 Task: Search one way flight ticket for 3 adults in first from Monterey: Monterey Regional Airport (was Monterey Peninsula Airport) to Jacksonville: Albert J. Ellis Airport on 5-3-2023. Choice of flights is United. Number of bags: 11 checked bags. Price is upto 82000. Outbound departure time preference is 20:45.
Action: Mouse moved to (399, 342)
Screenshot: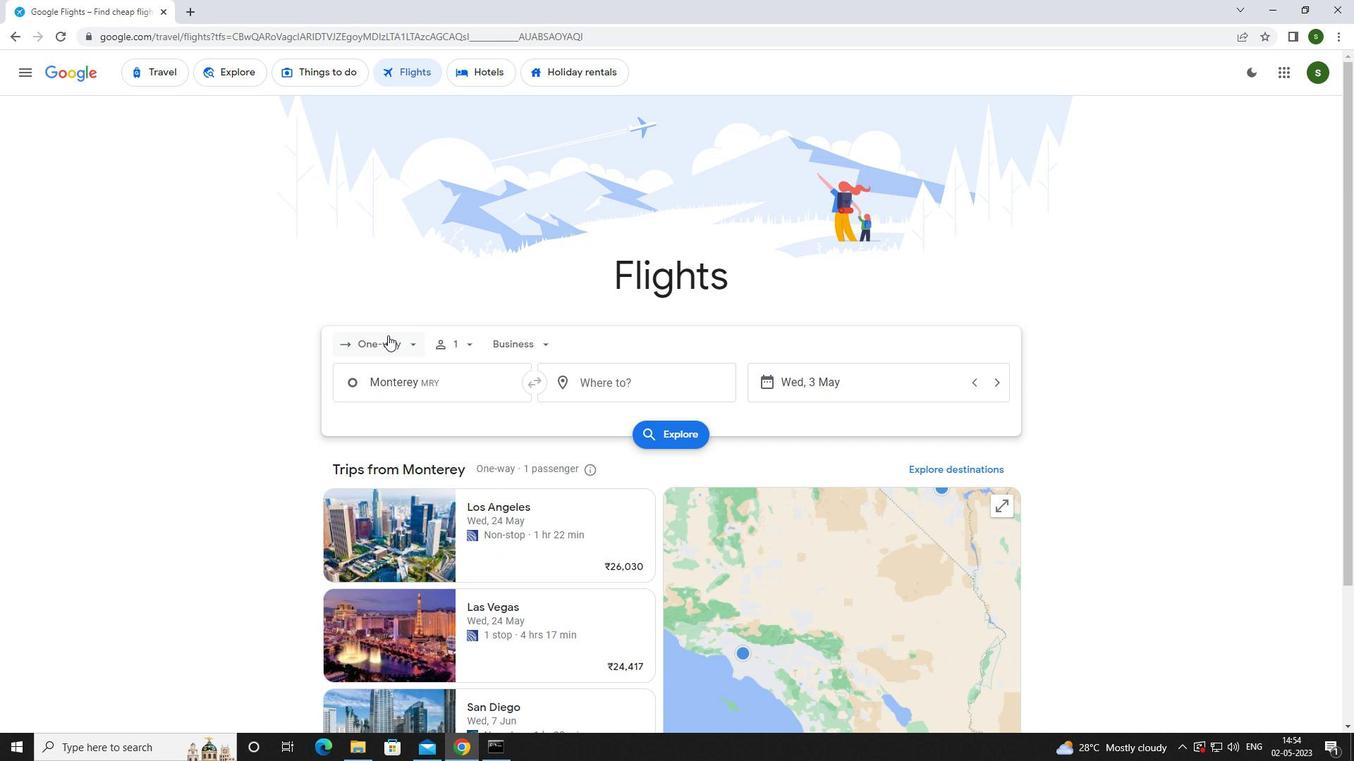 
Action: Mouse pressed left at (399, 342)
Screenshot: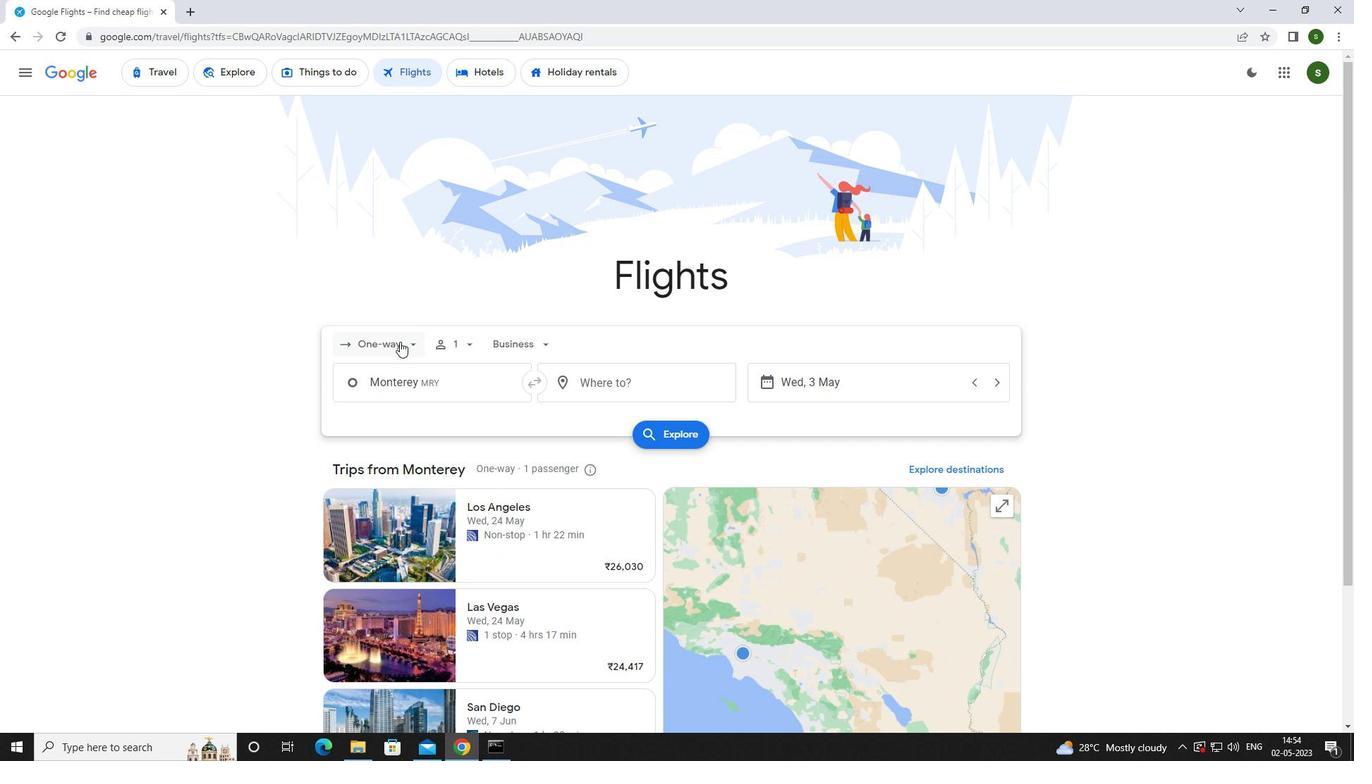 
Action: Mouse moved to (398, 403)
Screenshot: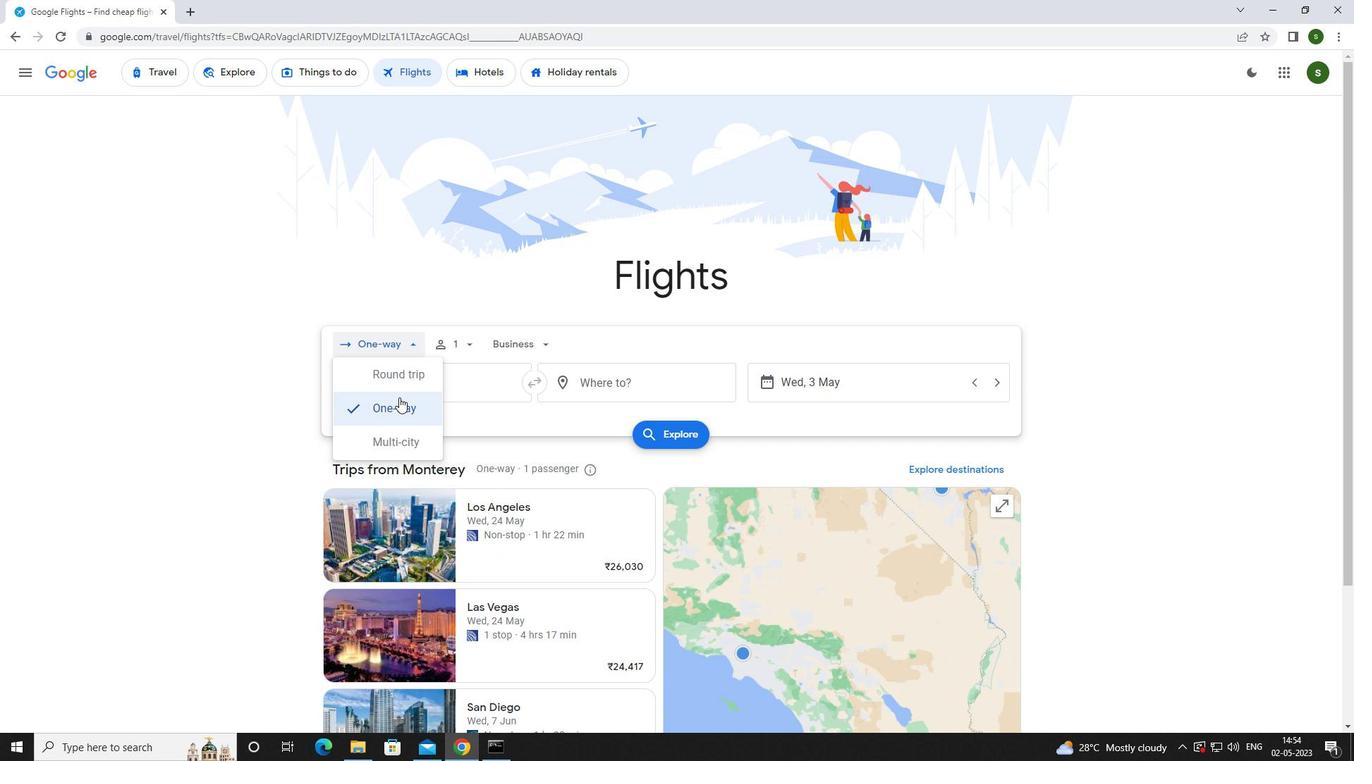 
Action: Mouse pressed left at (398, 403)
Screenshot: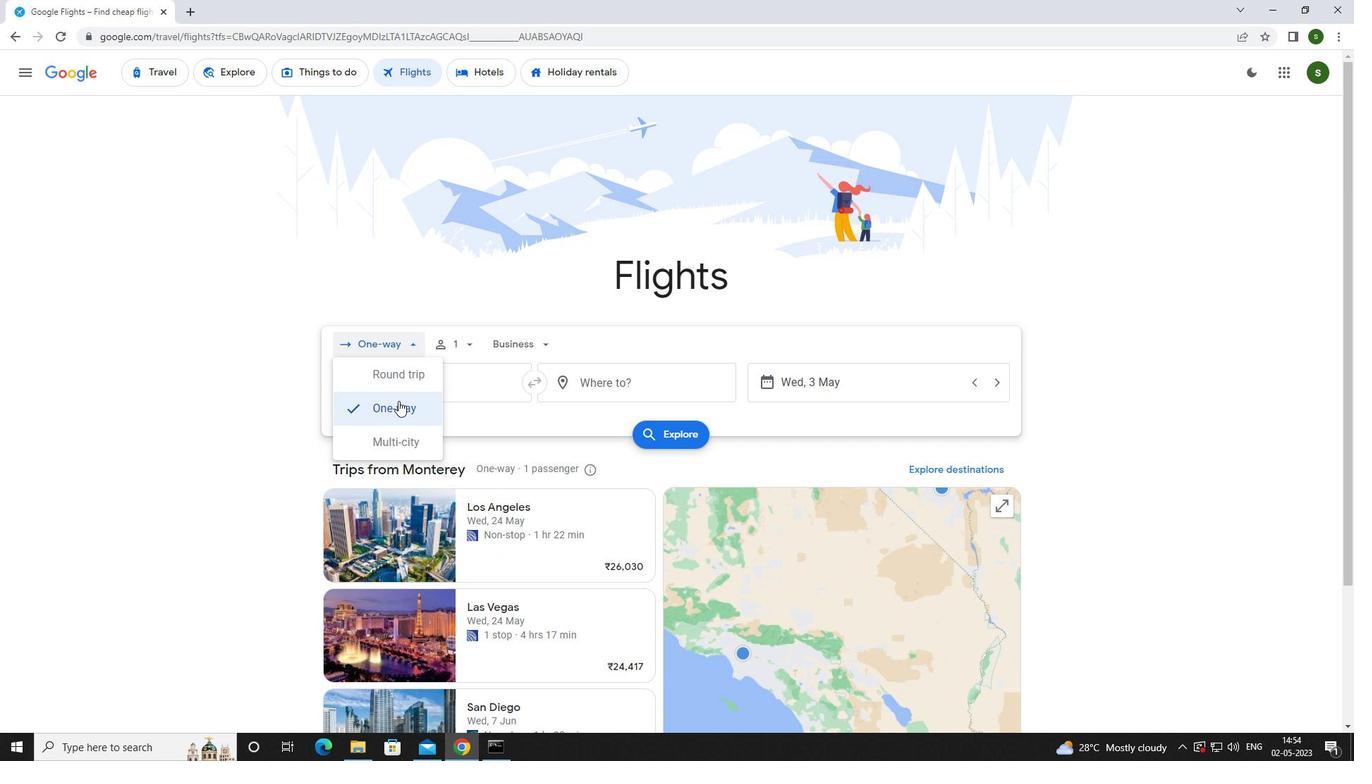 
Action: Mouse moved to (467, 342)
Screenshot: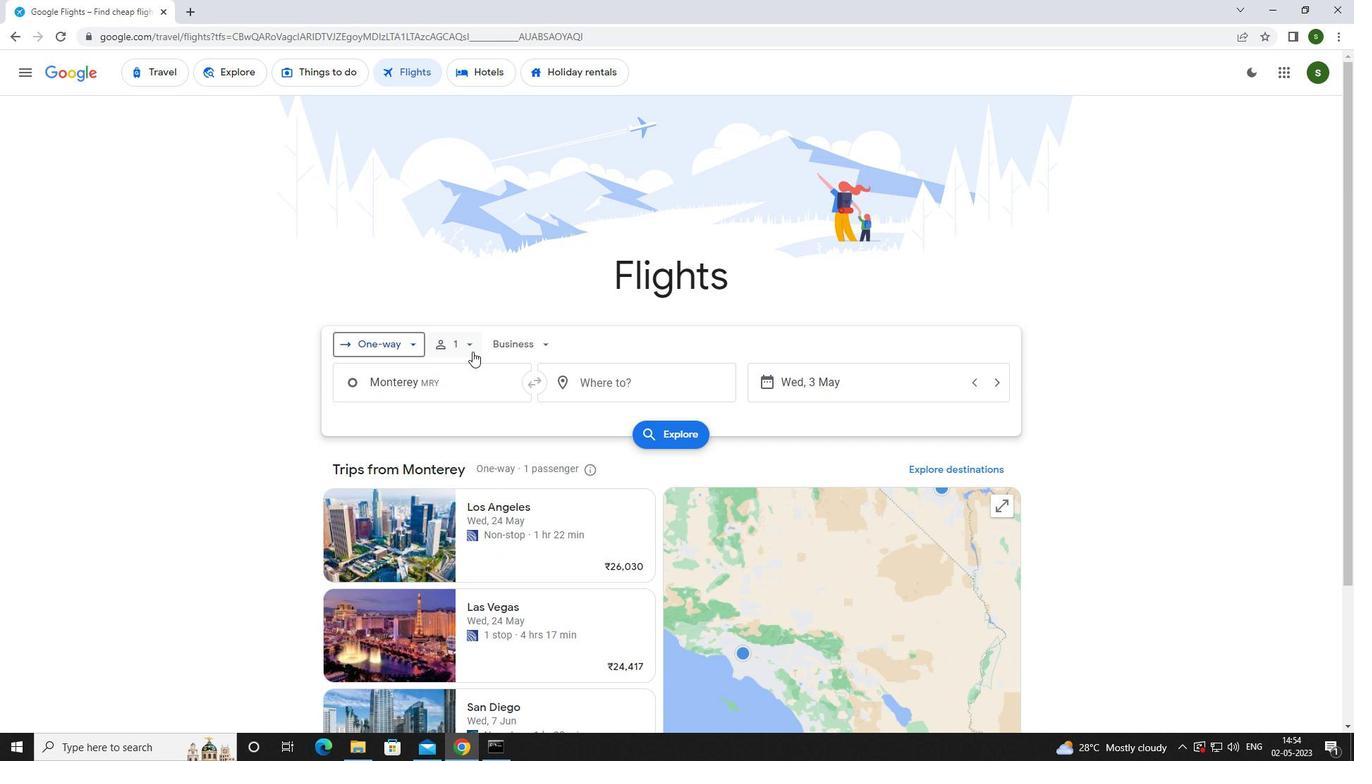 
Action: Mouse pressed left at (467, 342)
Screenshot: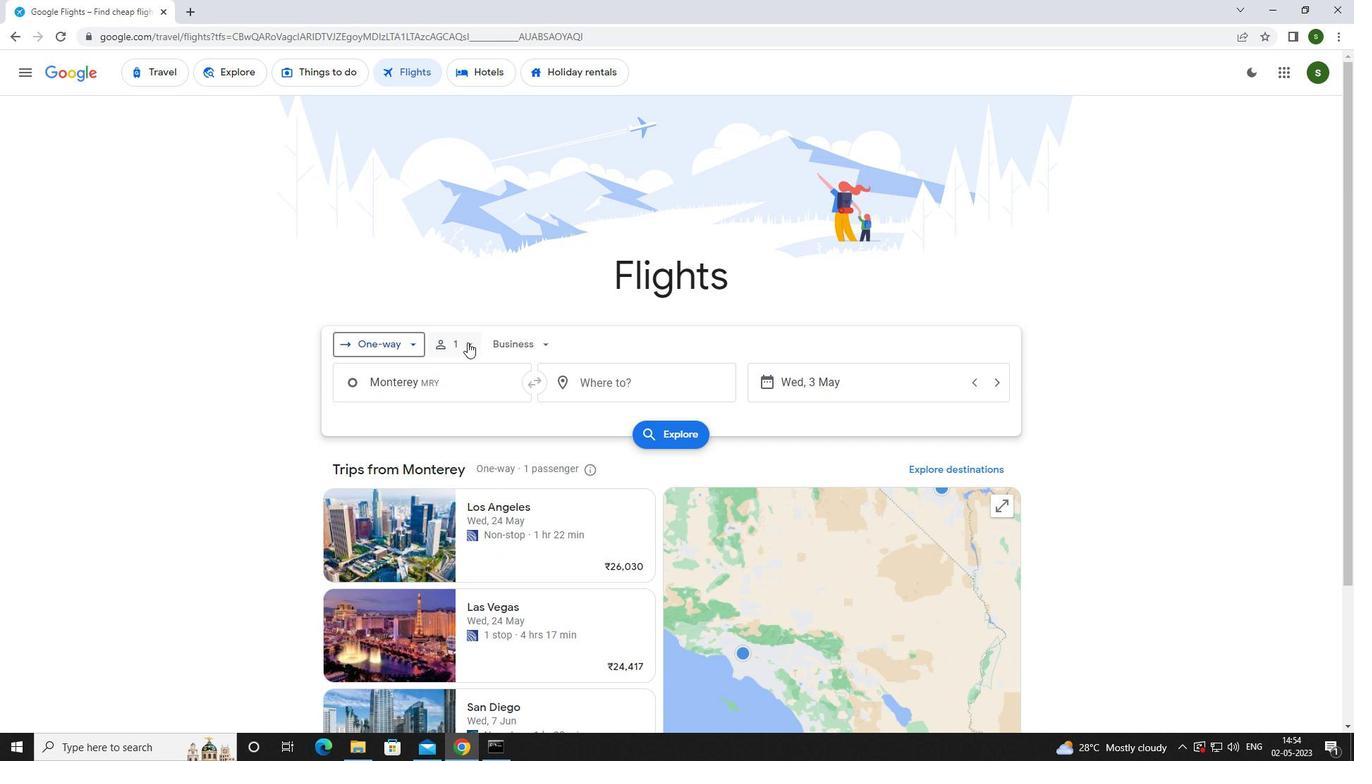 
Action: Mouse moved to (580, 377)
Screenshot: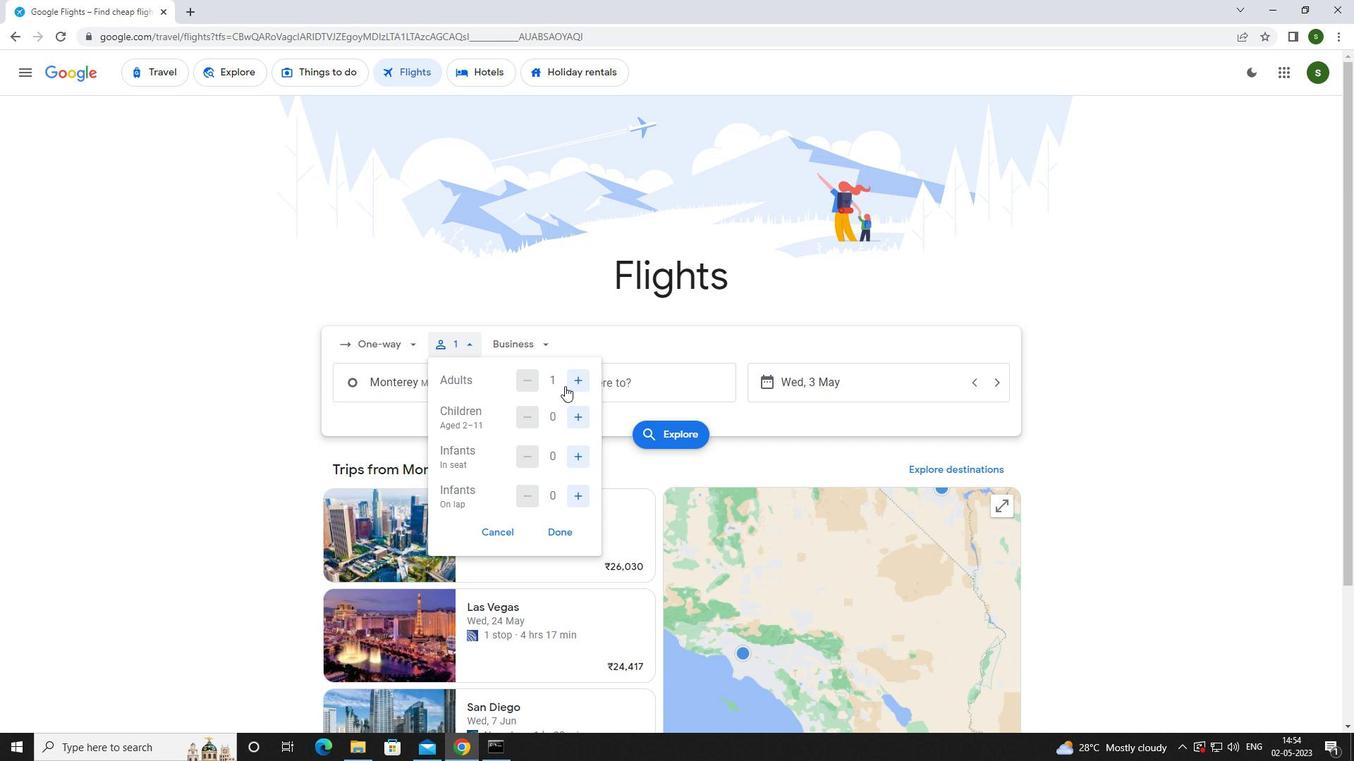 
Action: Mouse pressed left at (580, 377)
Screenshot: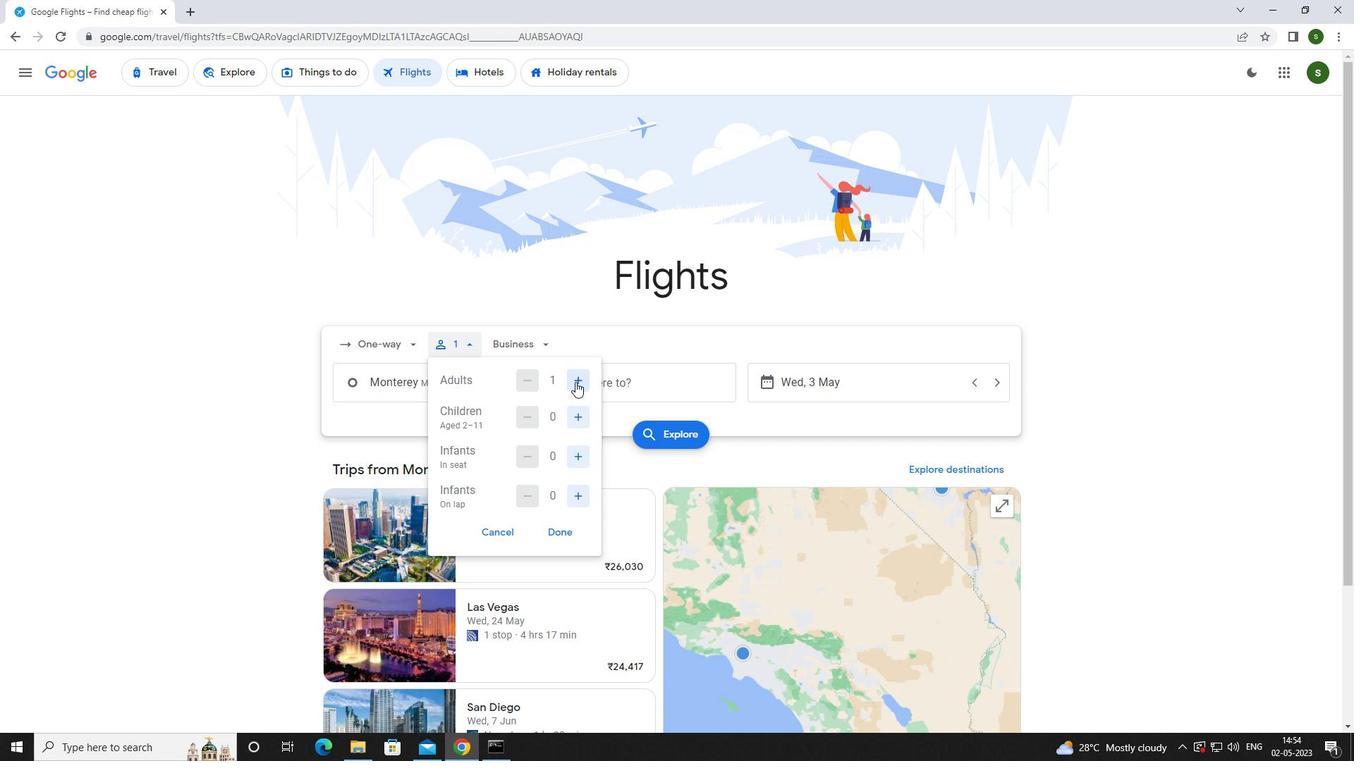 
Action: Mouse pressed left at (580, 377)
Screenshot: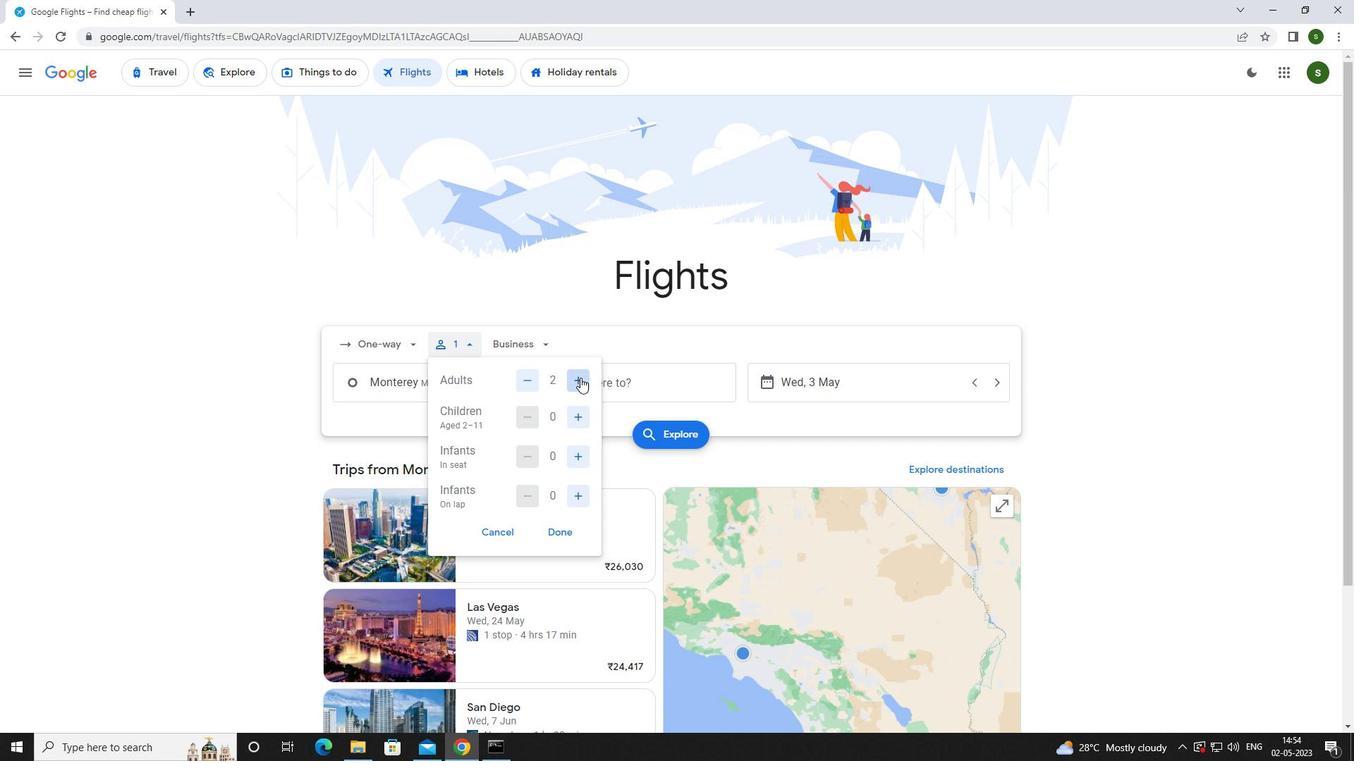 
Action: Mouse moved to (538, 340)
Screenshot: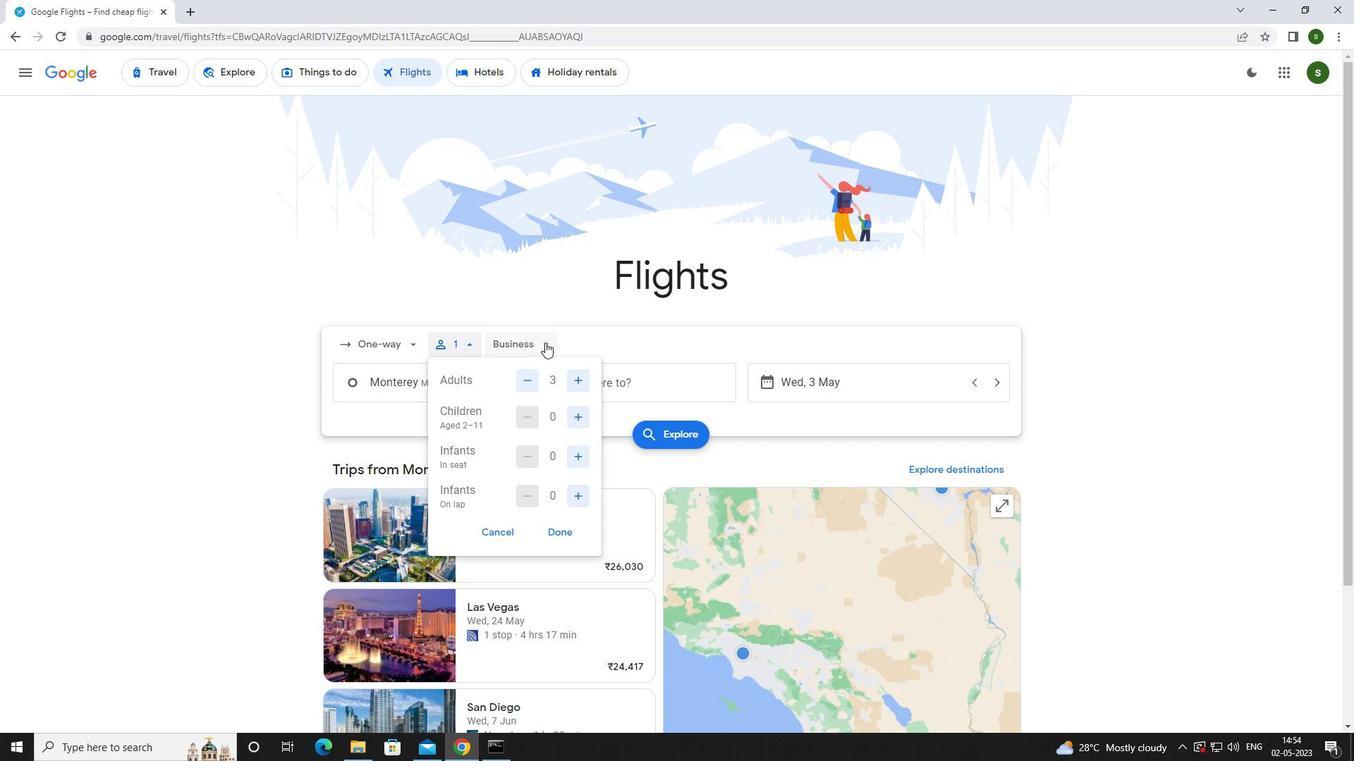 
Action: Mouse pressed left at (538, 340)
Screenshot: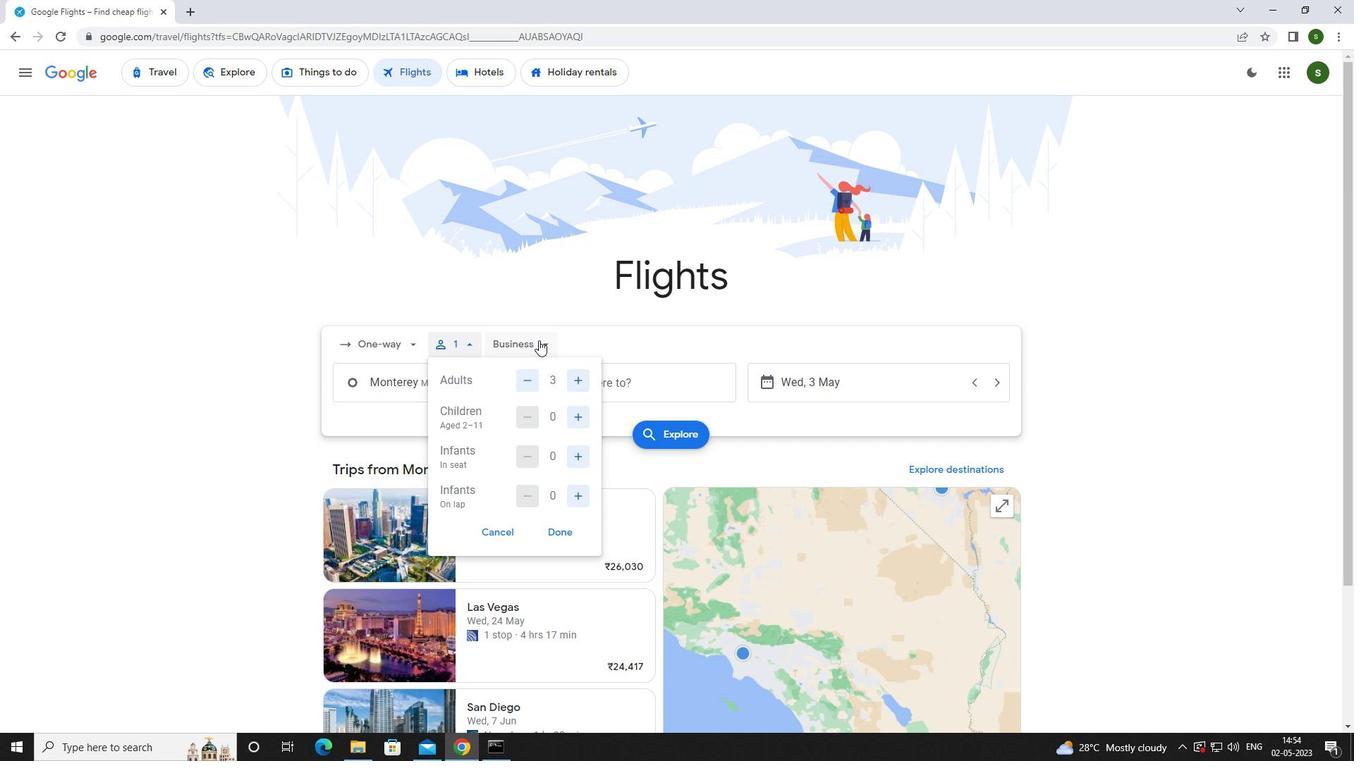 
Action: Mouse moved to (548, 474)
Screenshot: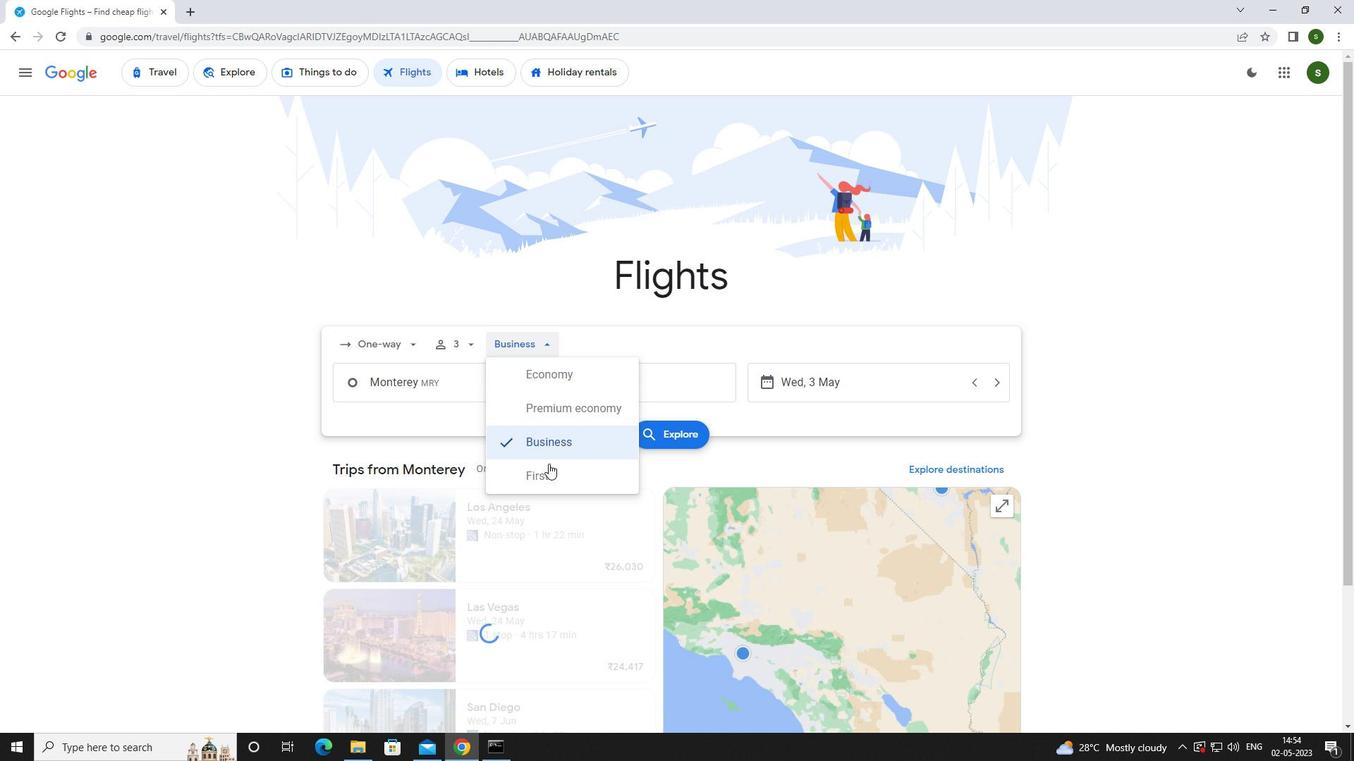 
Action: Mouse pressed left at (548, 474)
Screenshot: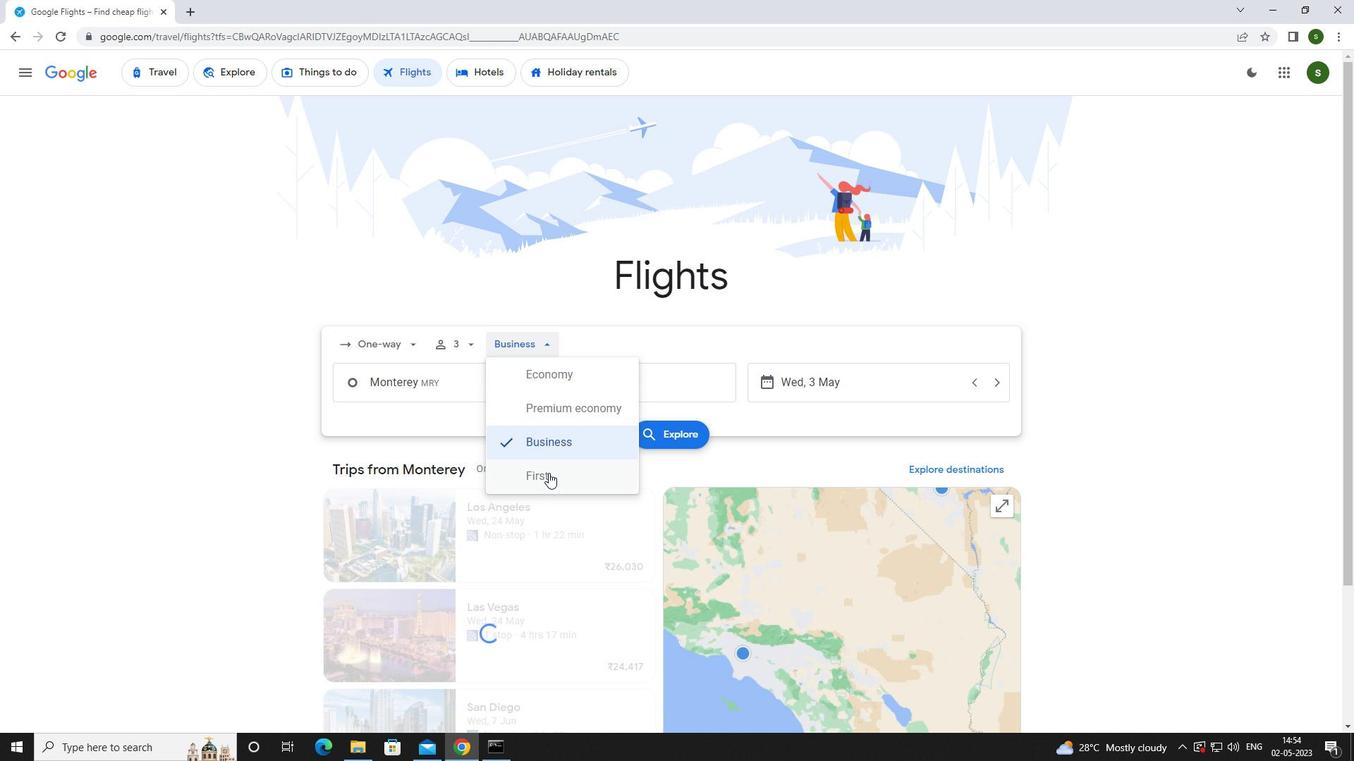 
Action: Mouse moved to (483, 389)
Screenshot: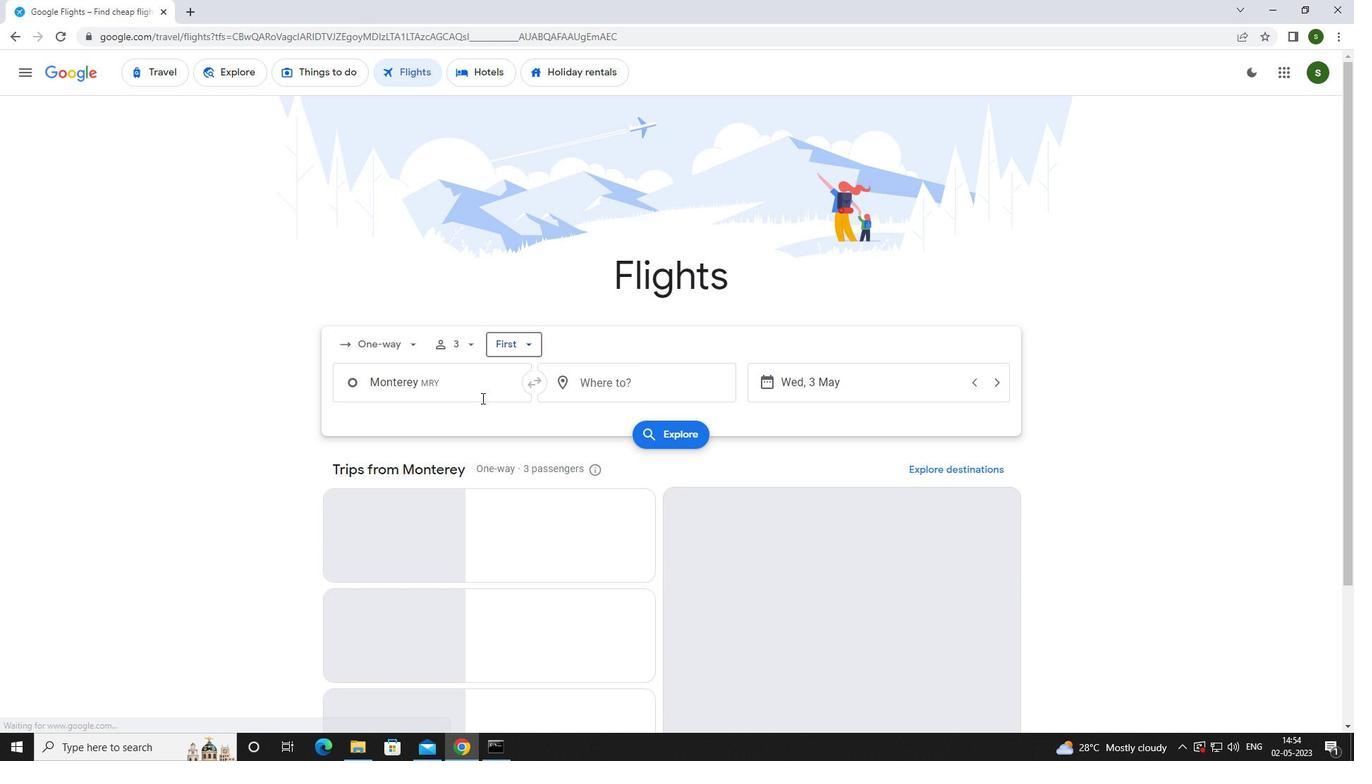 
Action: Mouse pressed left at (483, 389)
Screenshot: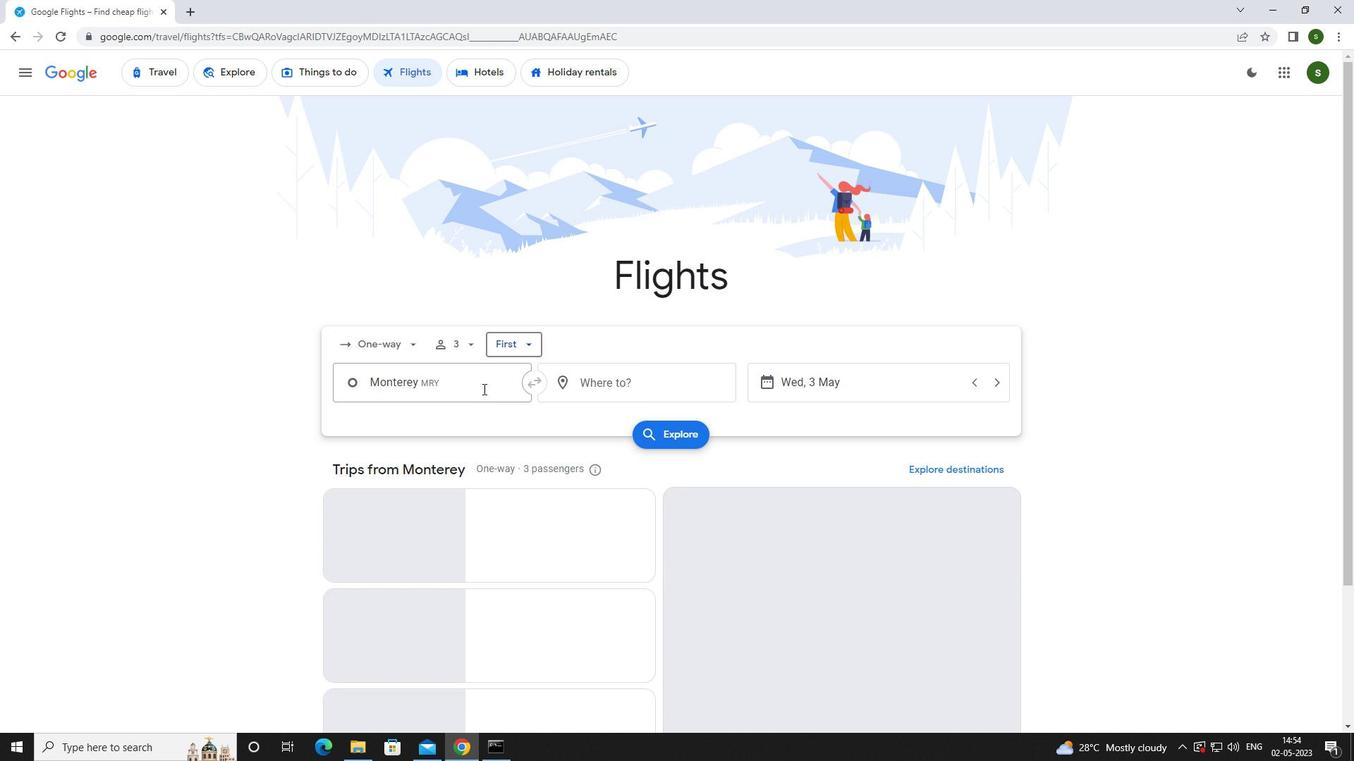 
Action: Key pressed <Key.caps_lock>m<Key.caps_lock>onterey
Screenshot: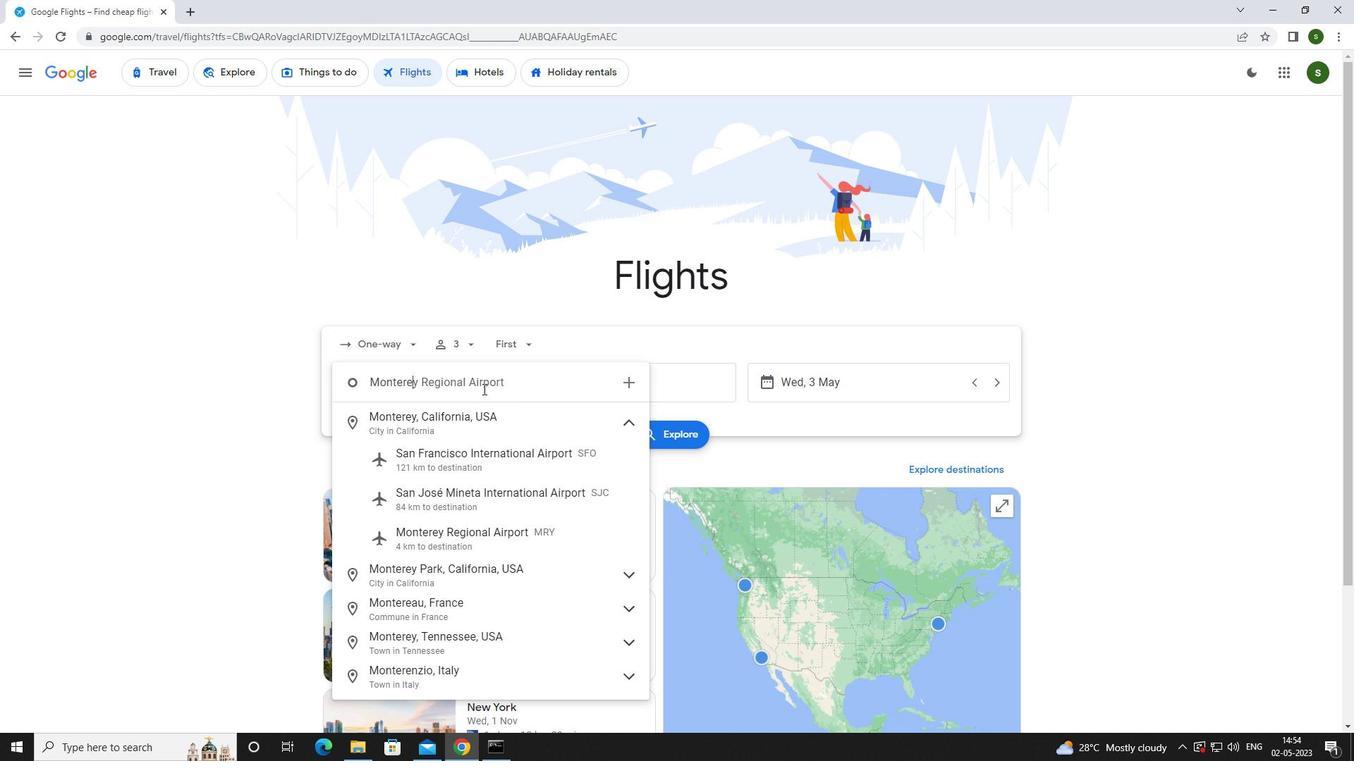 
Action: Mouse moved to (472, 533)
Screenshot: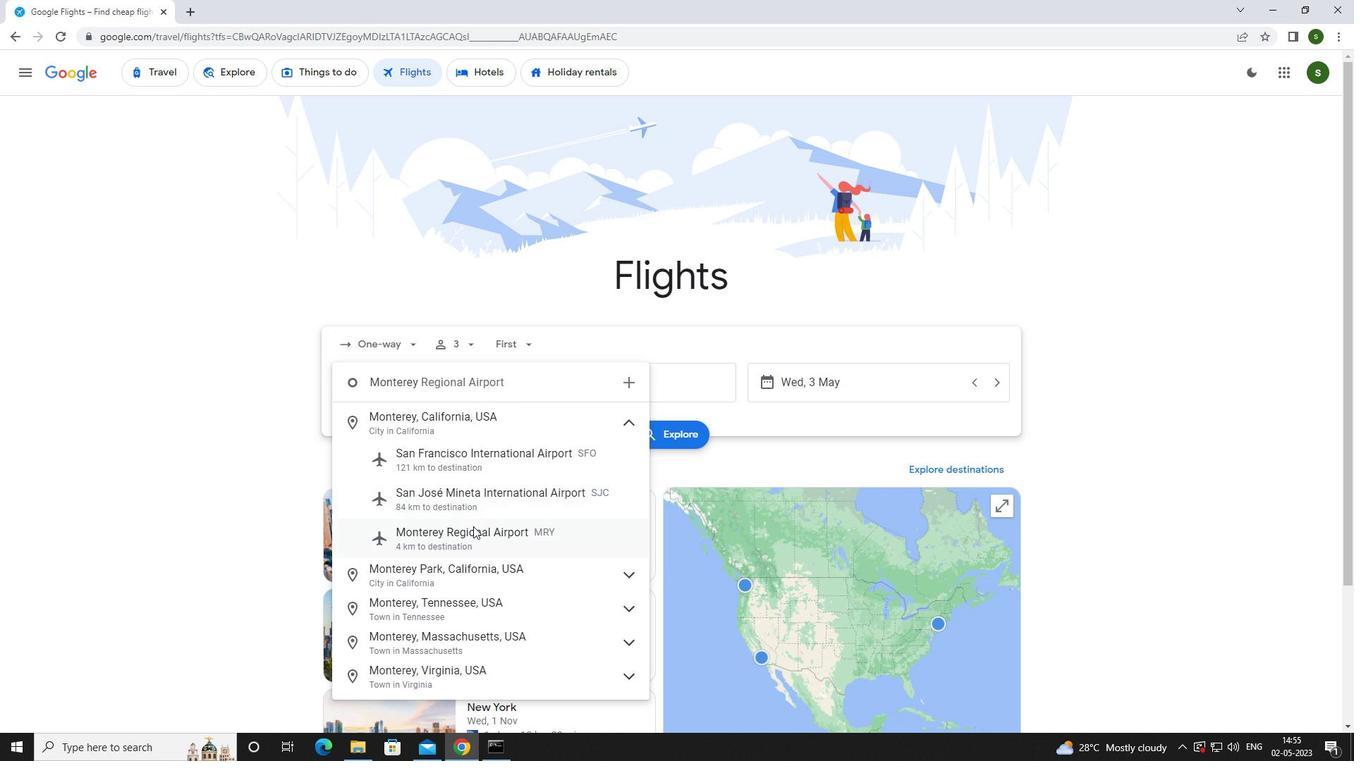 
Action: Mouse pressed left at (472, 533)
Screenshot: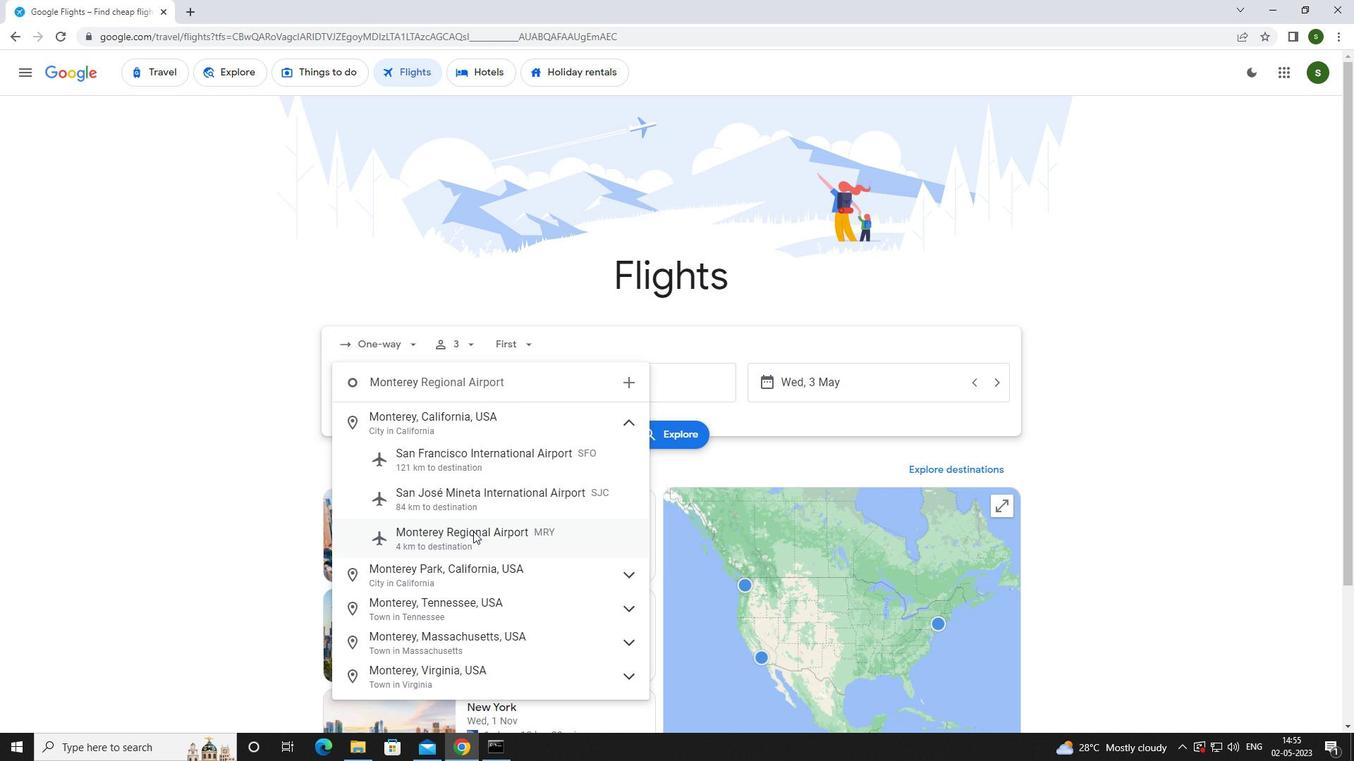 
Action: Mouse moved to (625, 392)
Screenshot: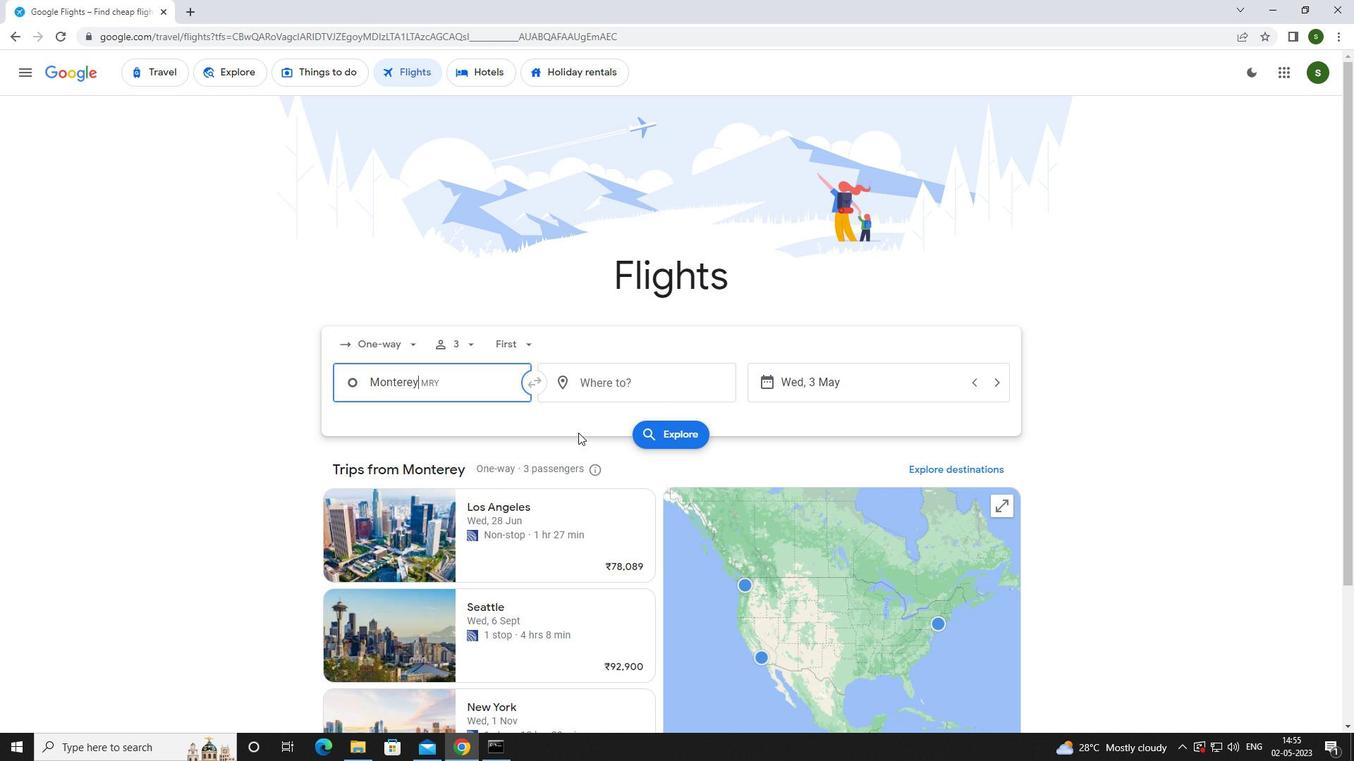 
Action: Mouse pressed left at (625, 392)
Screenshot: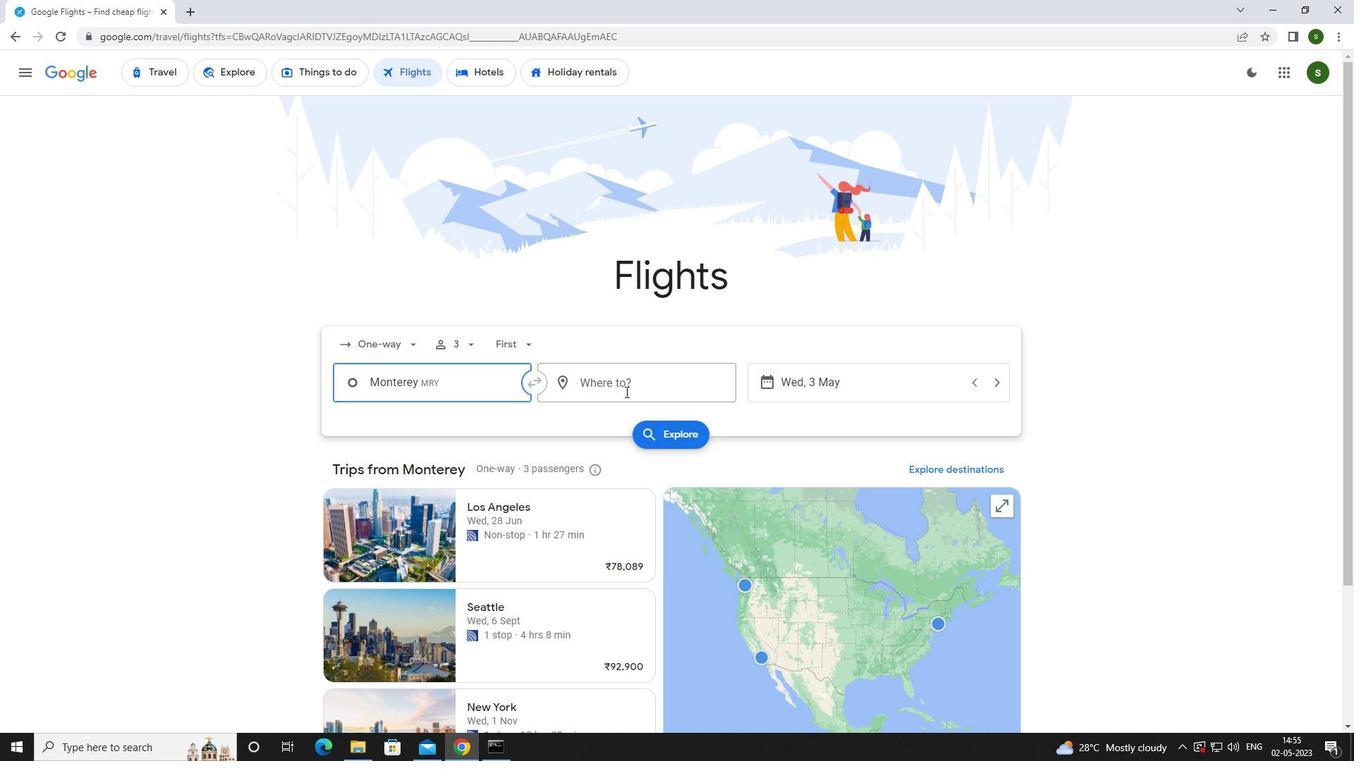 
Action: Mouse moved to (624, 388)
Screenshot: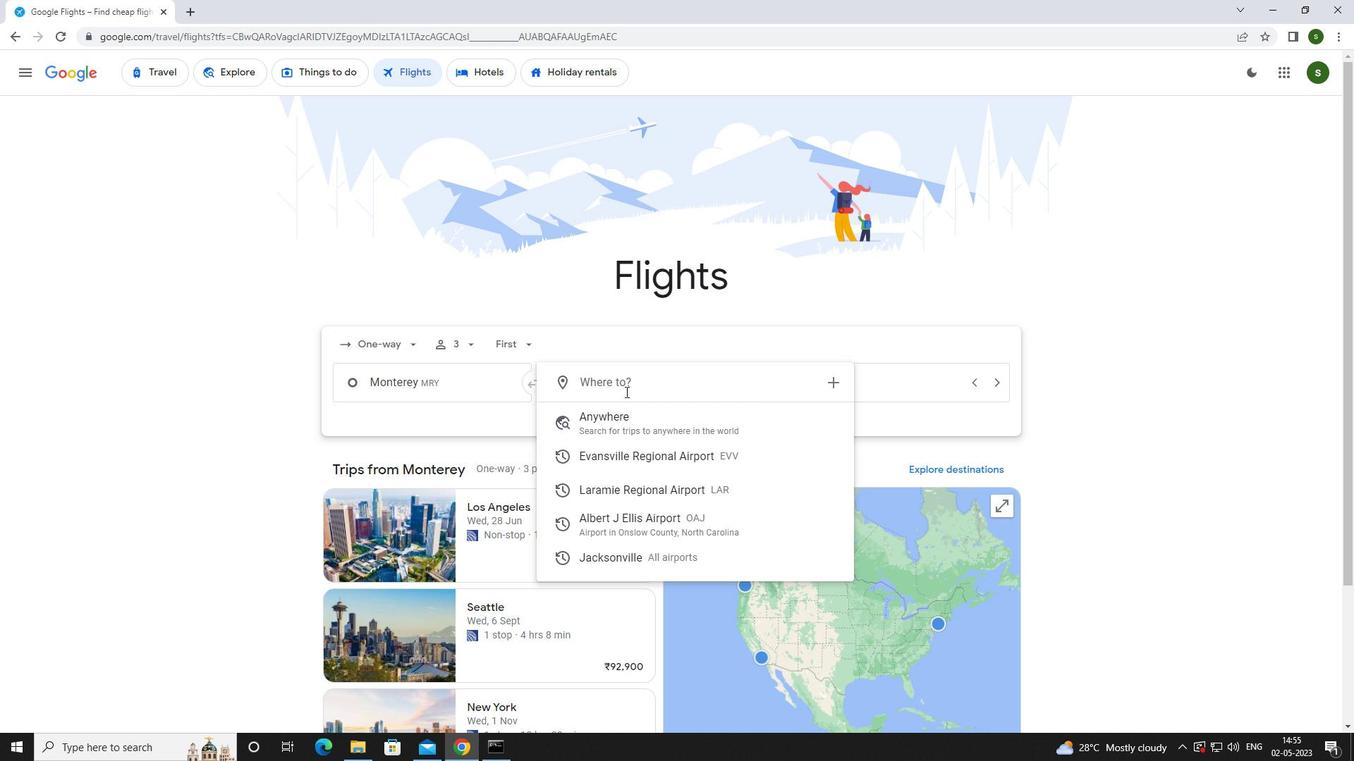 
Action: Key pressed <Key.caps_lock>a<Key.caps_lock>lbert<Key.space>
Screenshot: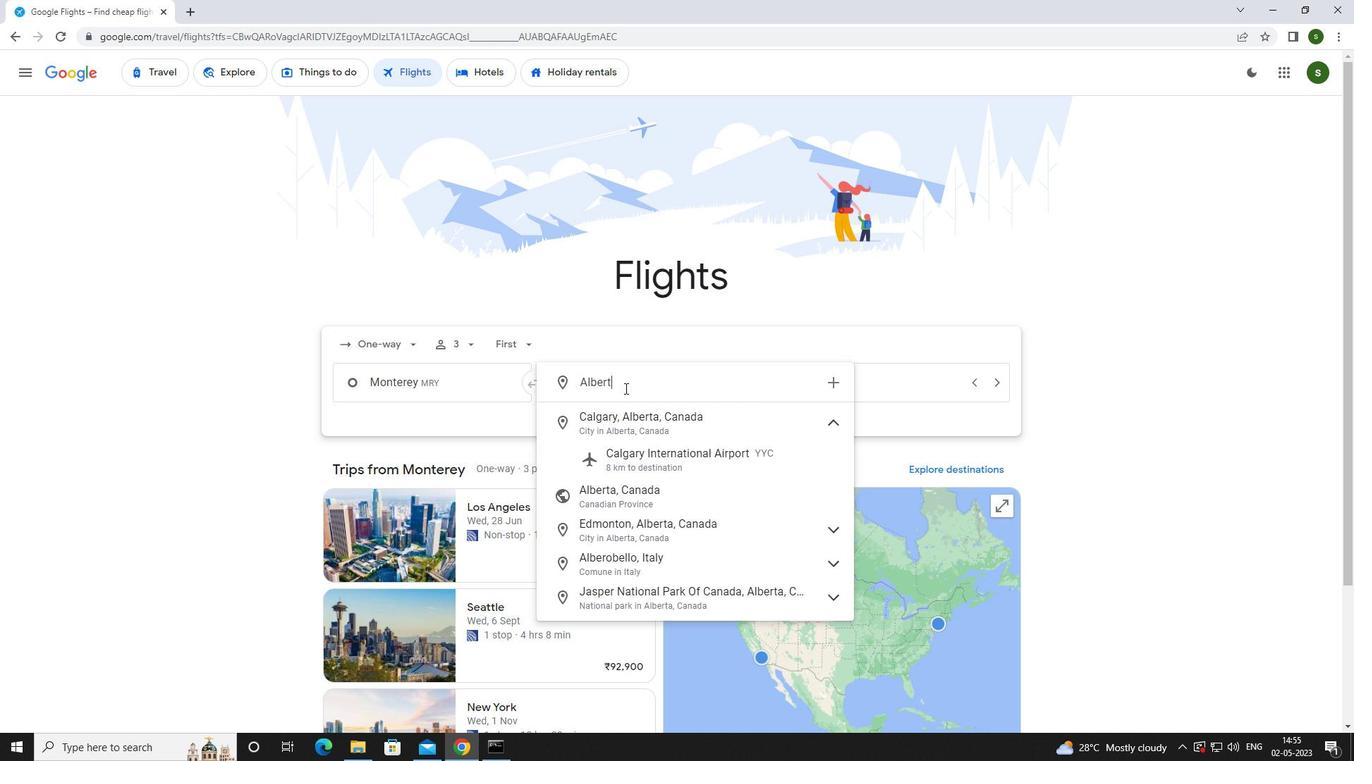 
Action: Mouse moved to (619, 416)
Screenshot: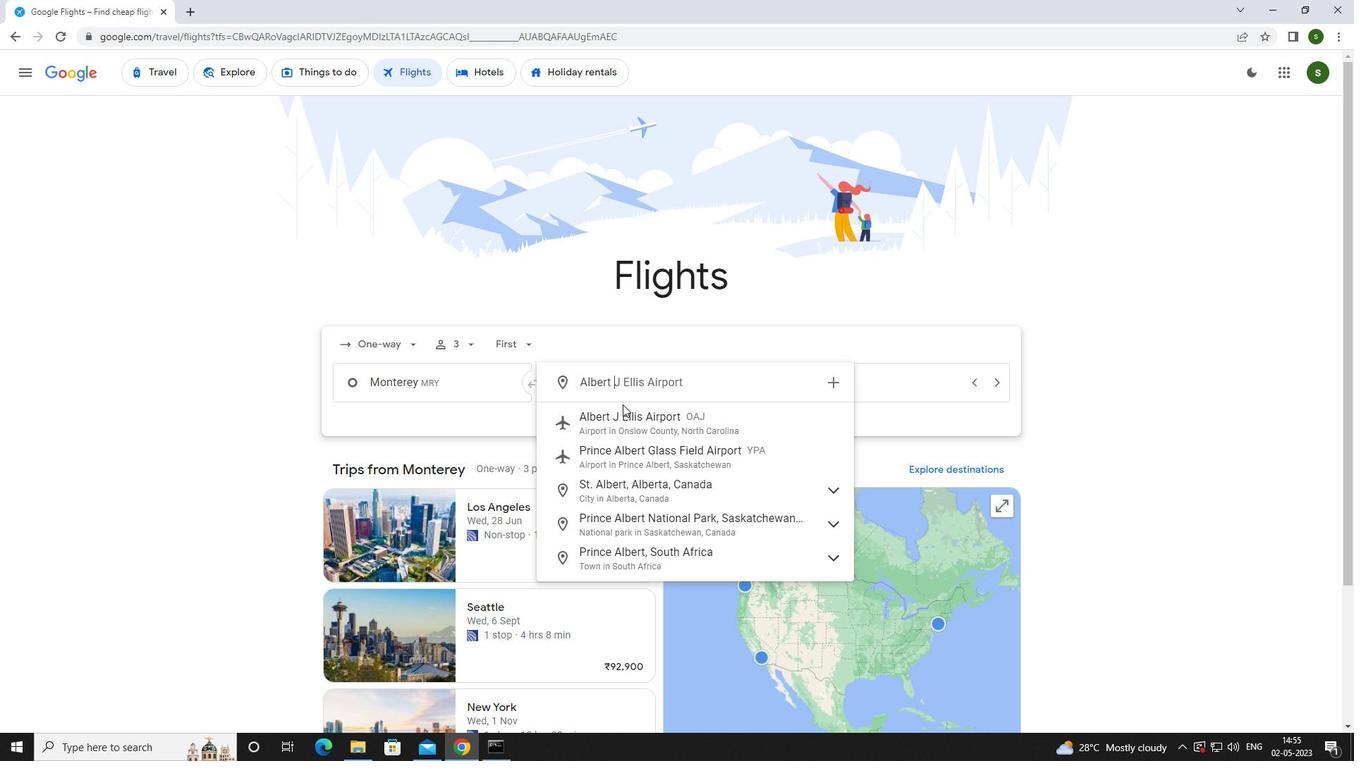
Action: Mouse pressed left at (619, 416)
Screenshot: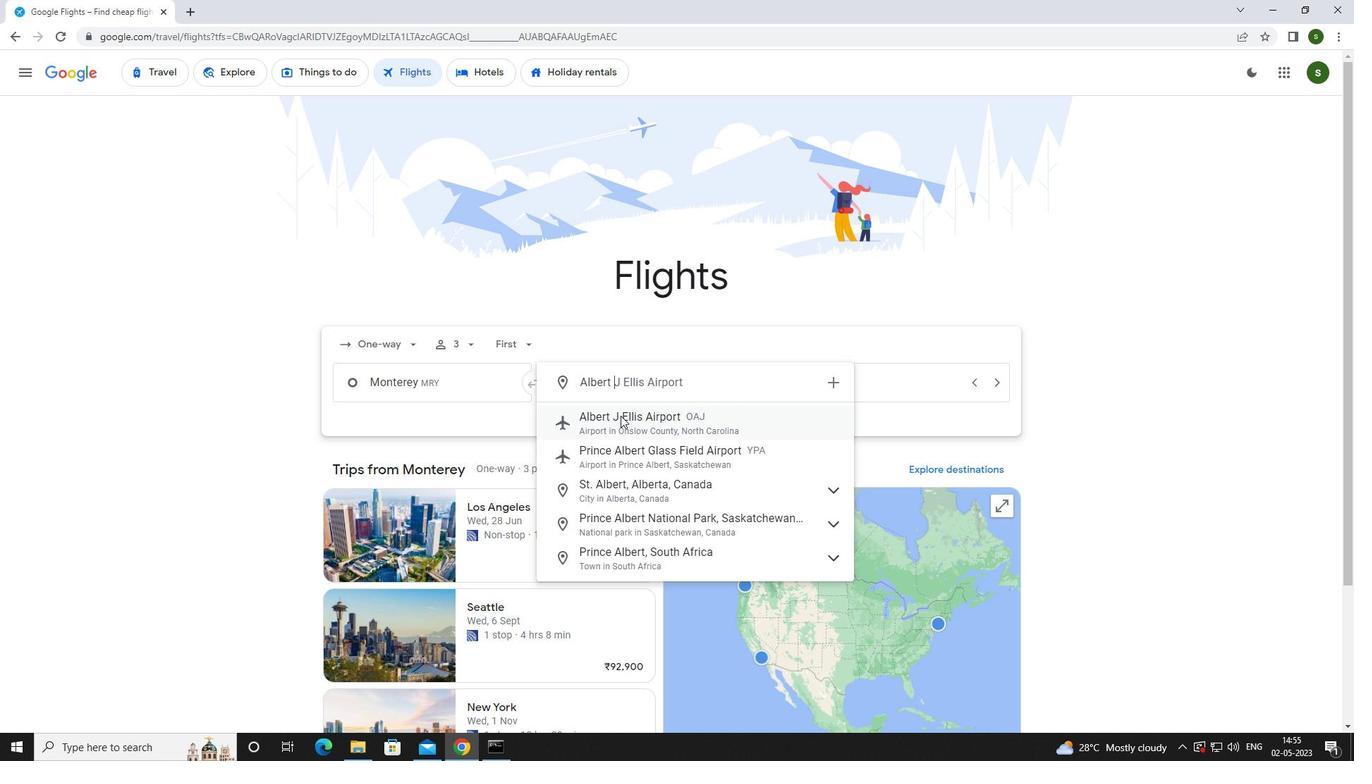 
Action: Mouse moved to (868, 382)
Screenshot: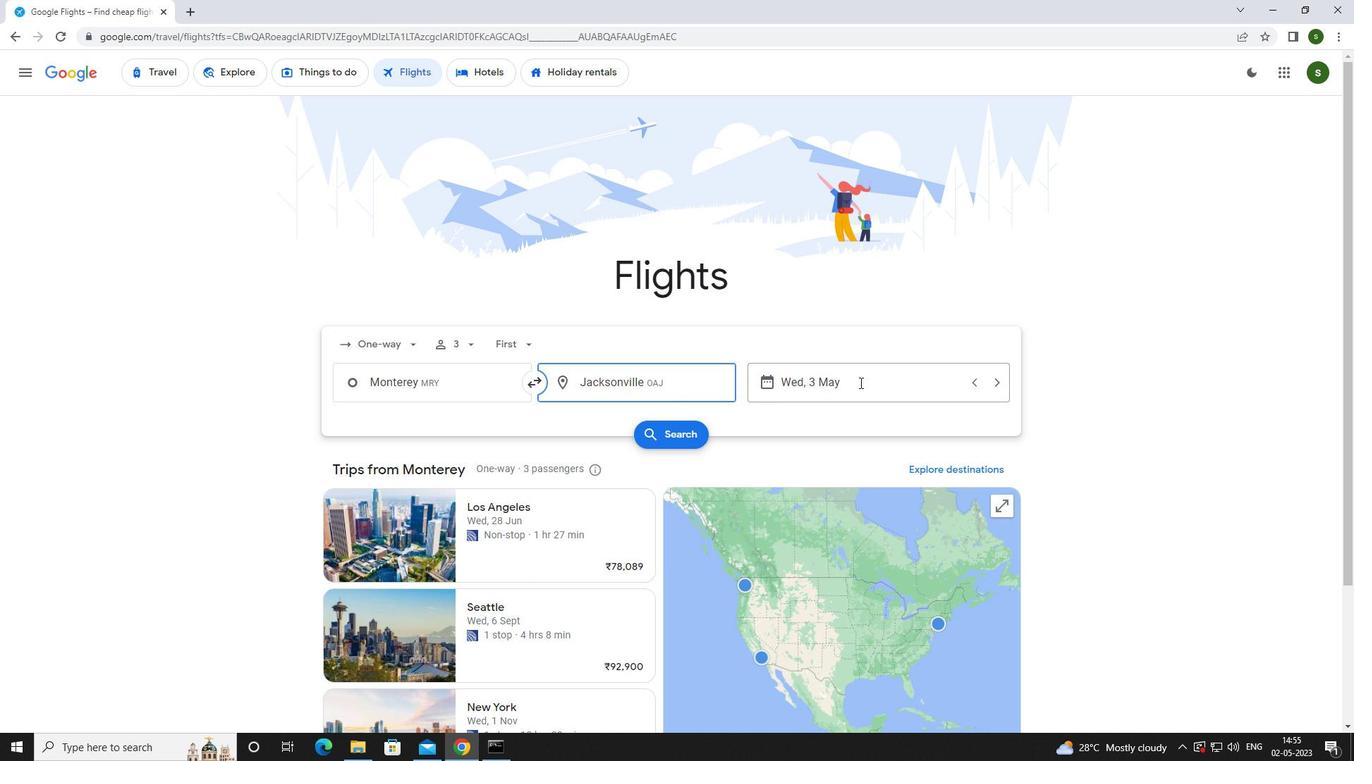 
Action: Mouse pressed left at (868, 382)
Screenshot: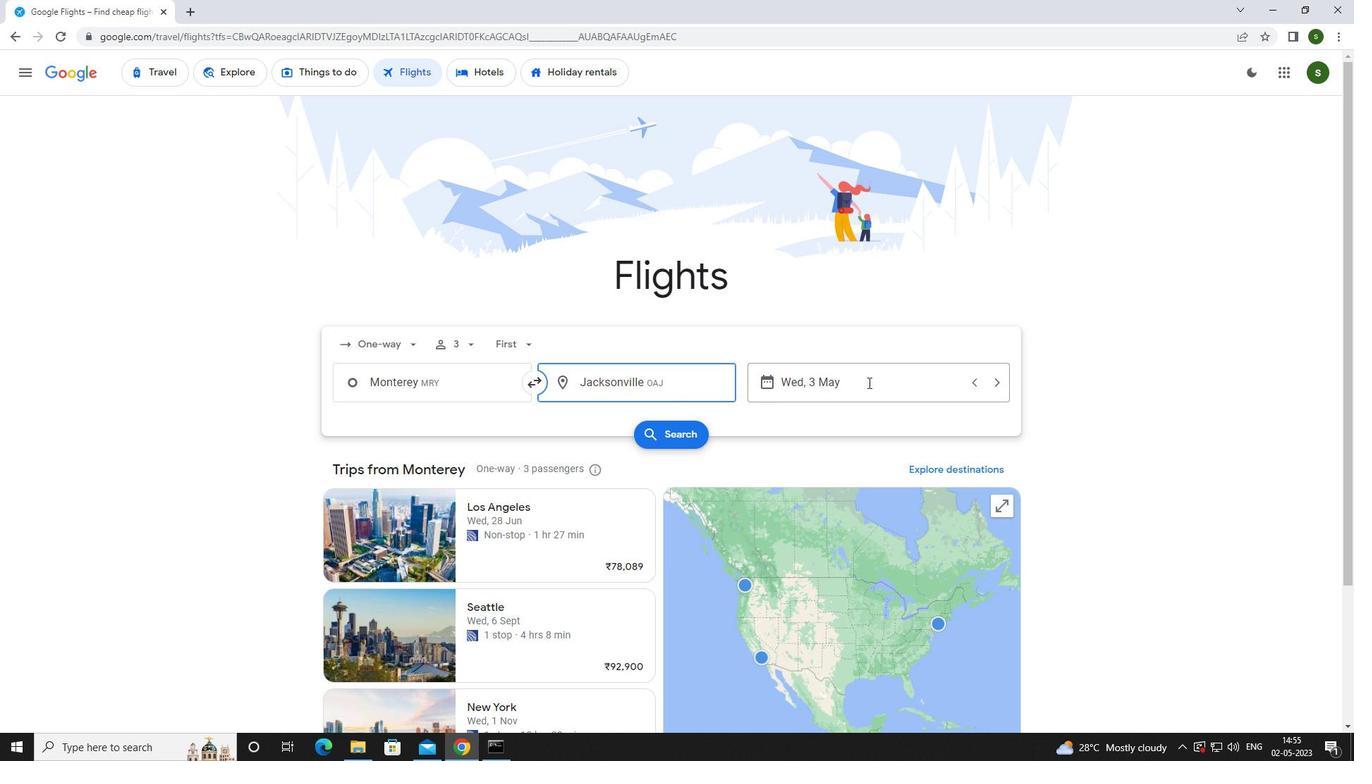 
Action: Mouse moved to (607, 475)
Screenshot: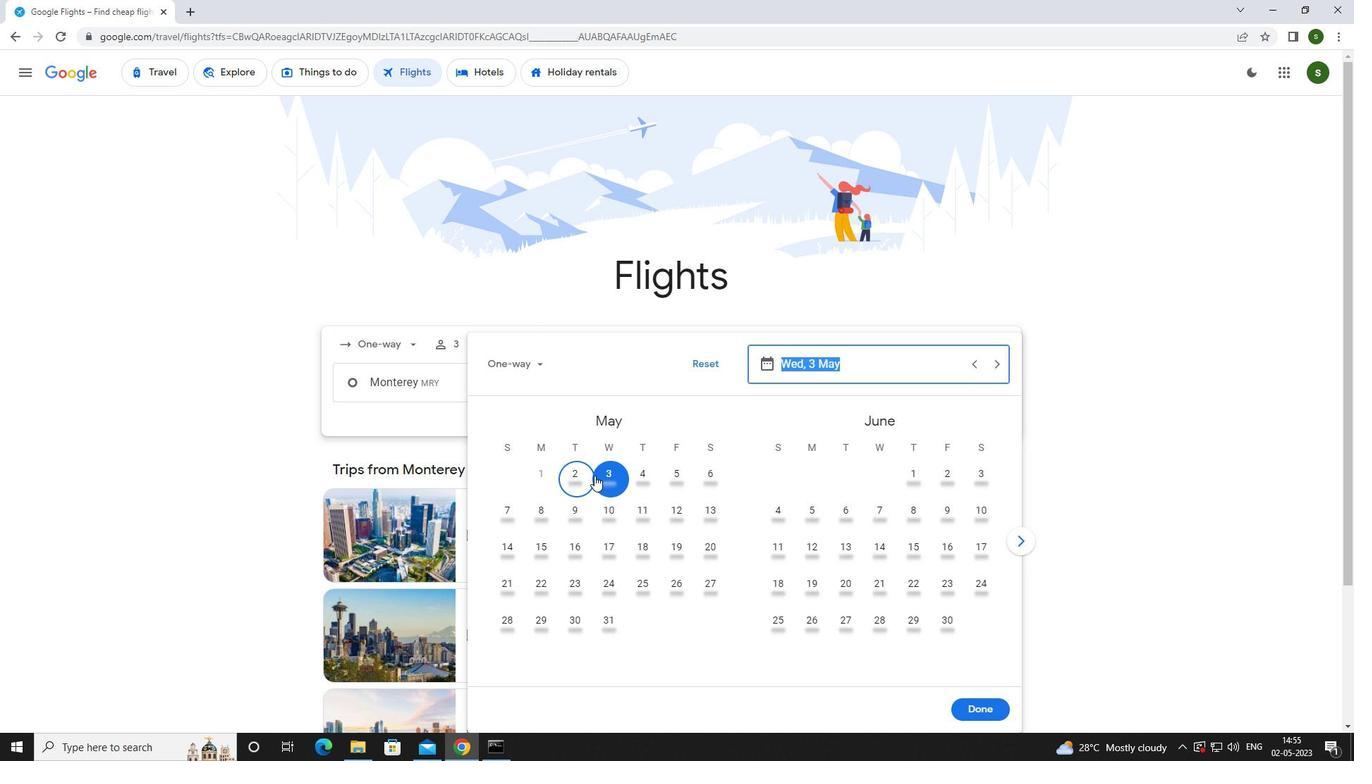 
Action: Mouse pressed left at (607, 475)
Screenshot: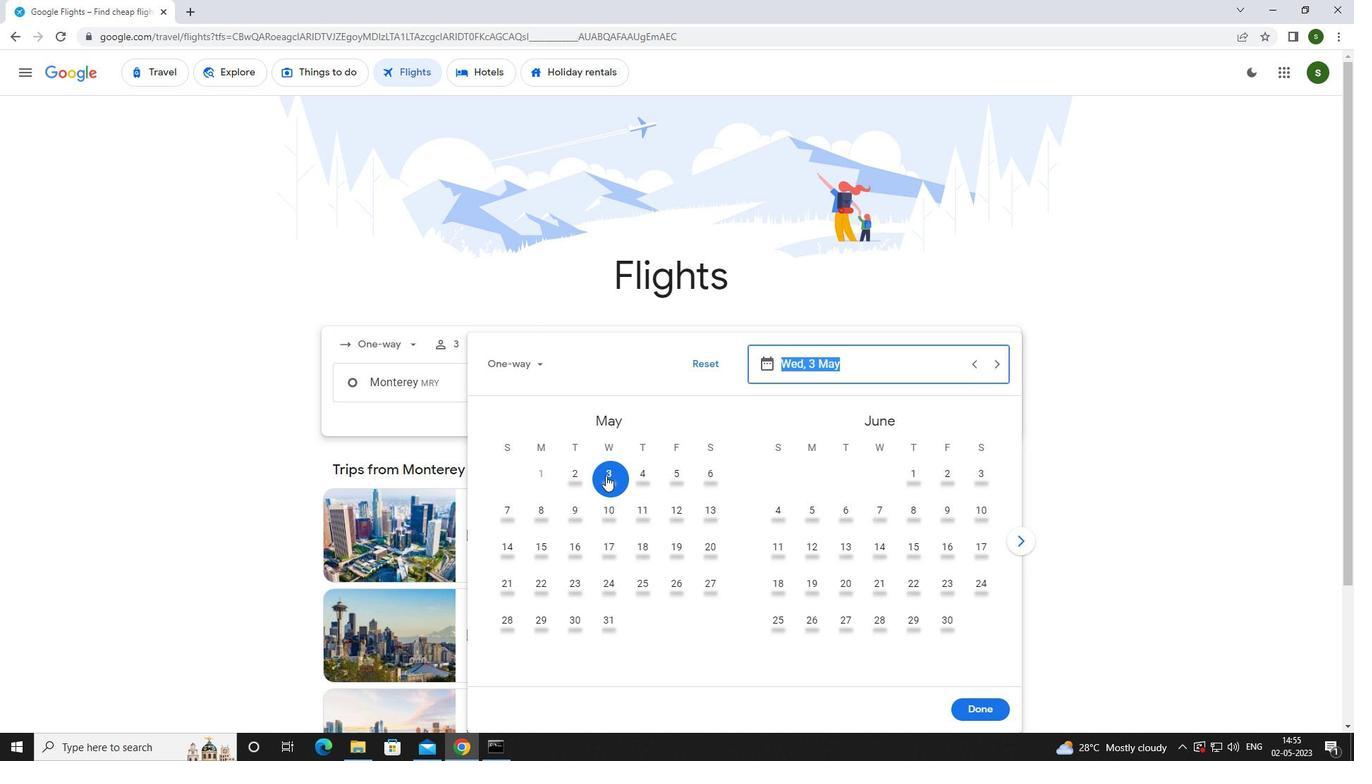
Action: Mouse moved to (967, 712)
Screenshot: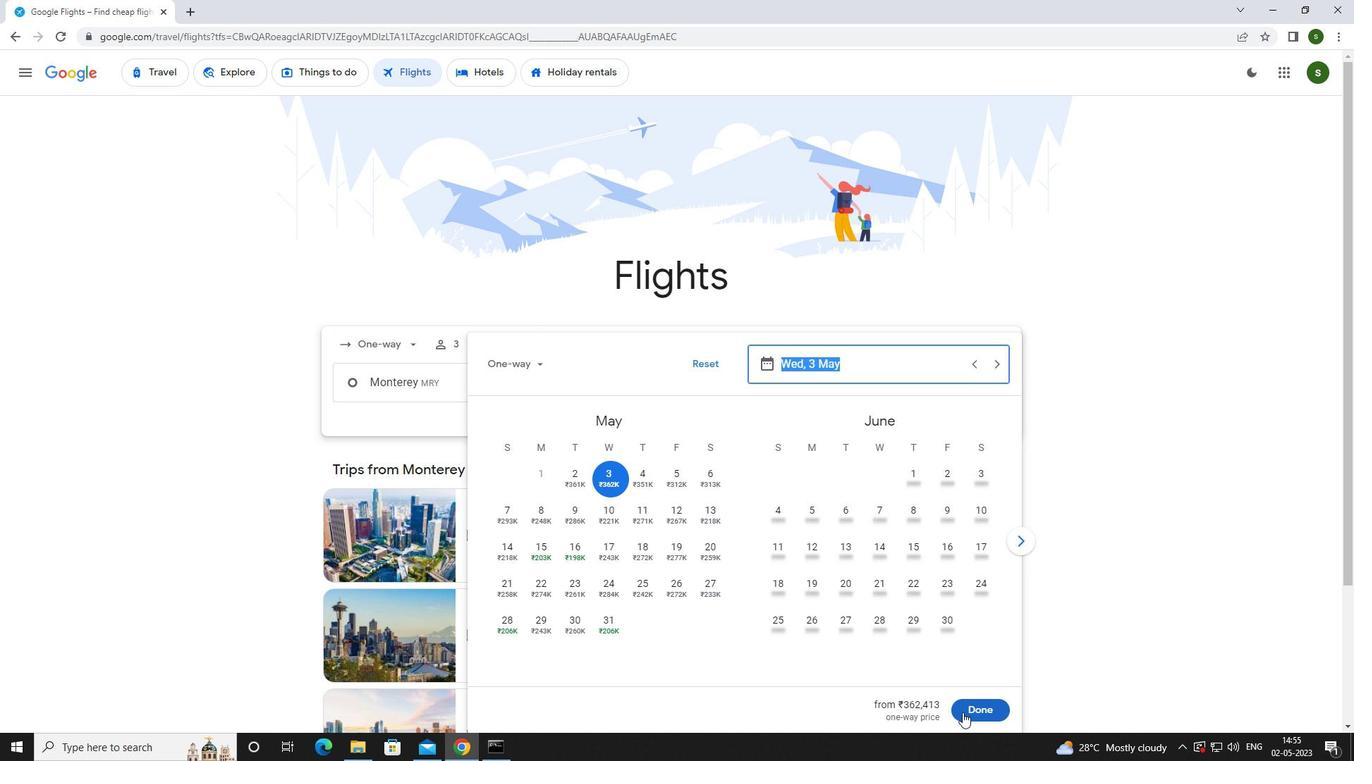 
Action: Mouse pressed left at (967, 712)
Screenshot: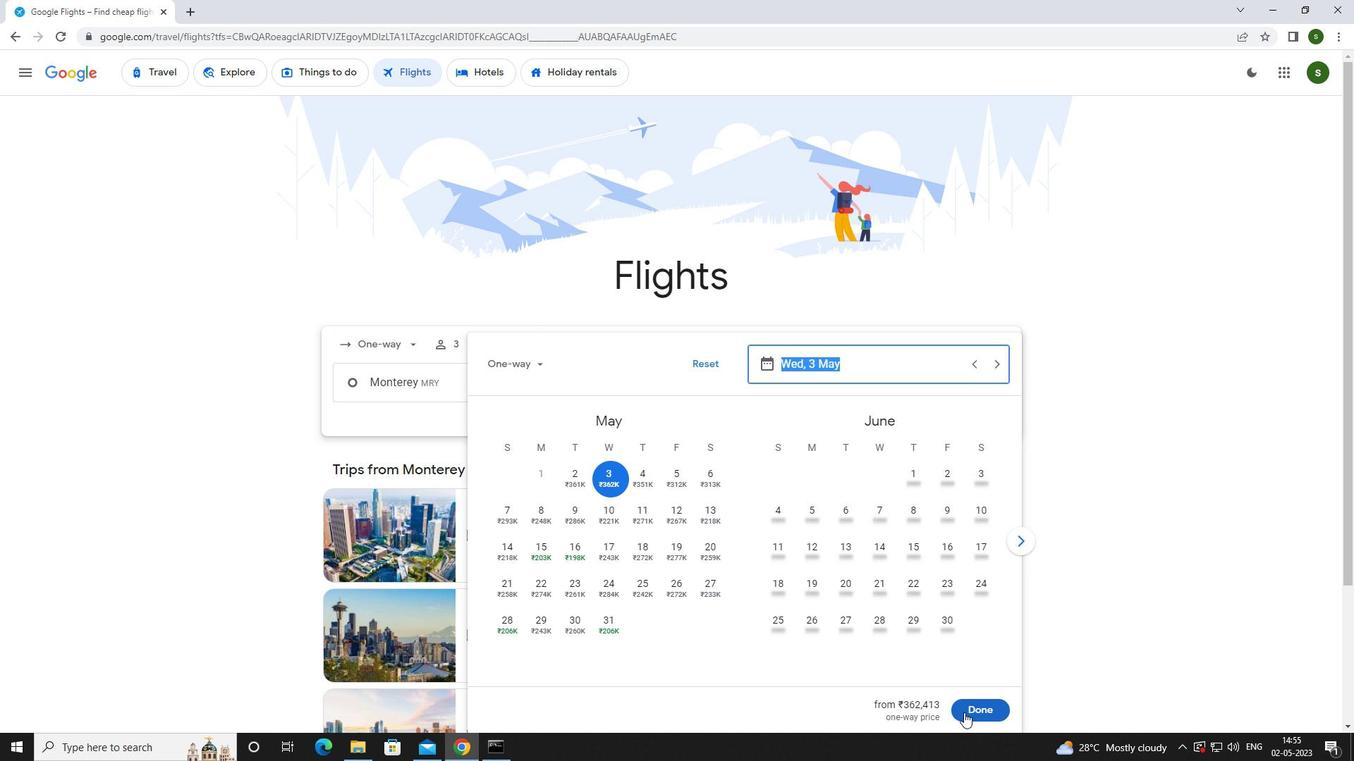 
Action: Mouse moved to (661, 426)
Screenshot: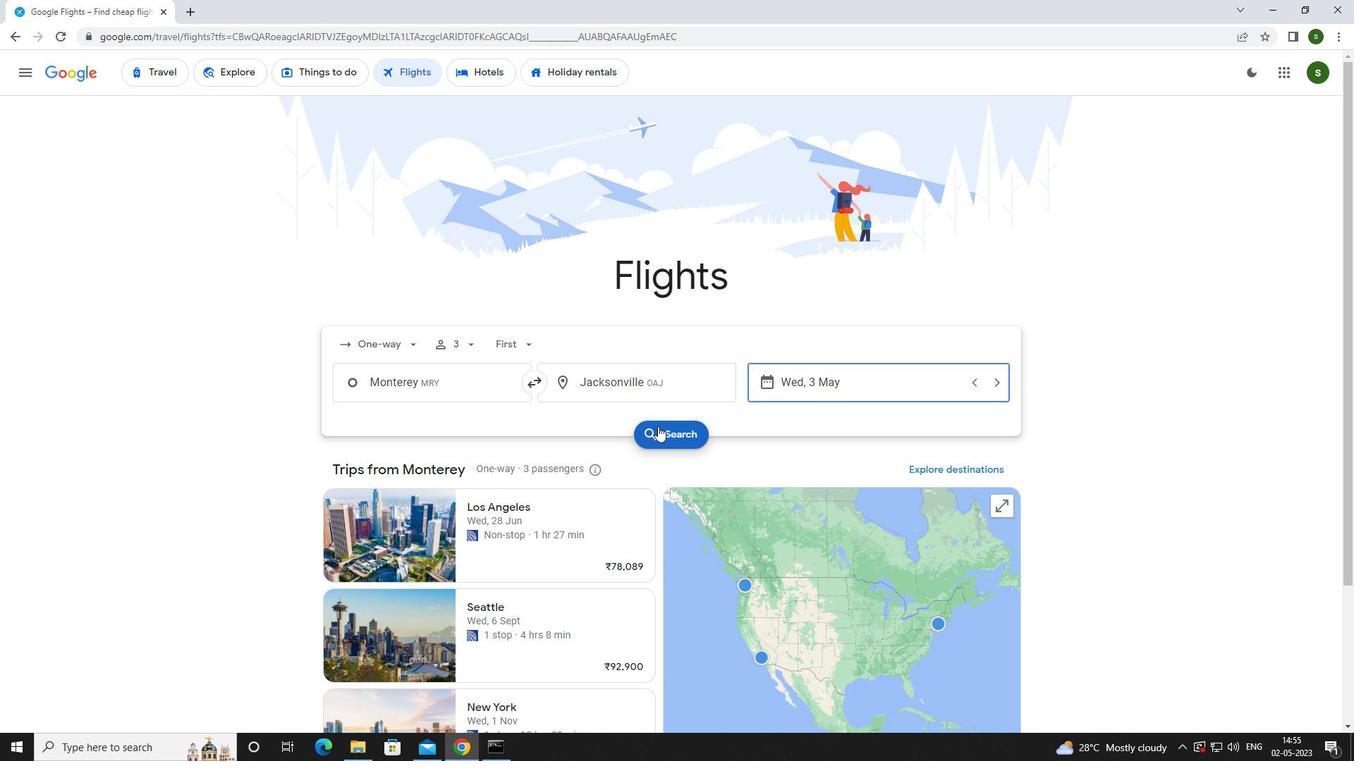 
Action: Mouse pressed left at (661, 426)
Screenshot: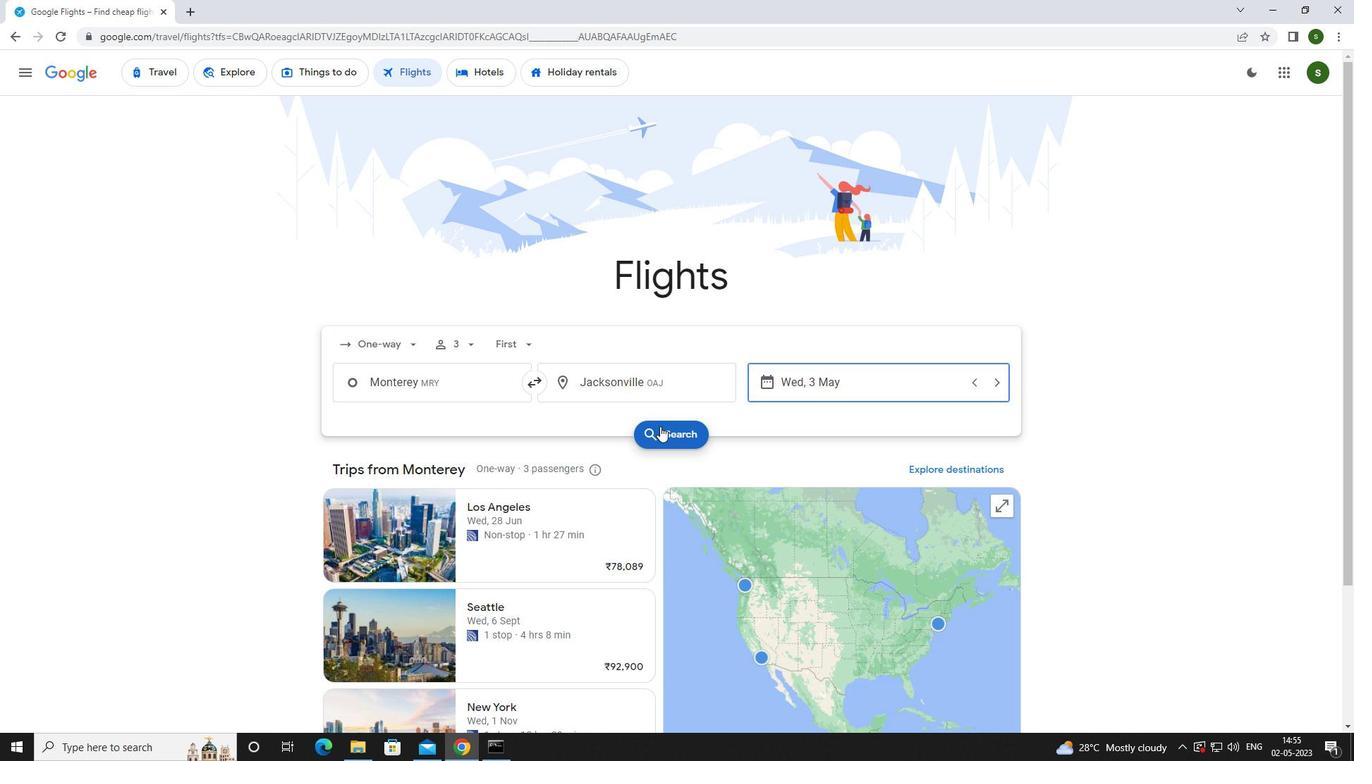 
Action: Mouse moved to (349, 198)
Screenshot: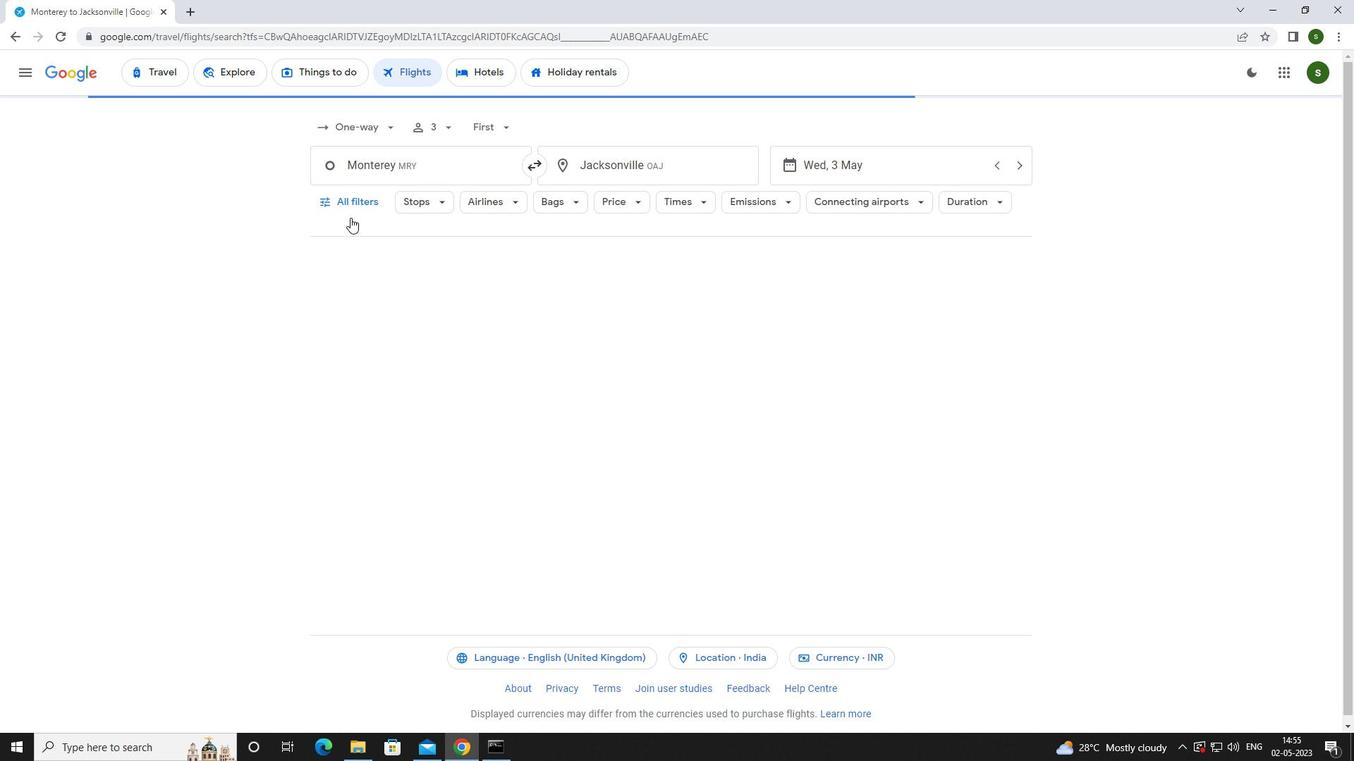 
Action: Mouse pressed left at (349, 198)
Screenshot: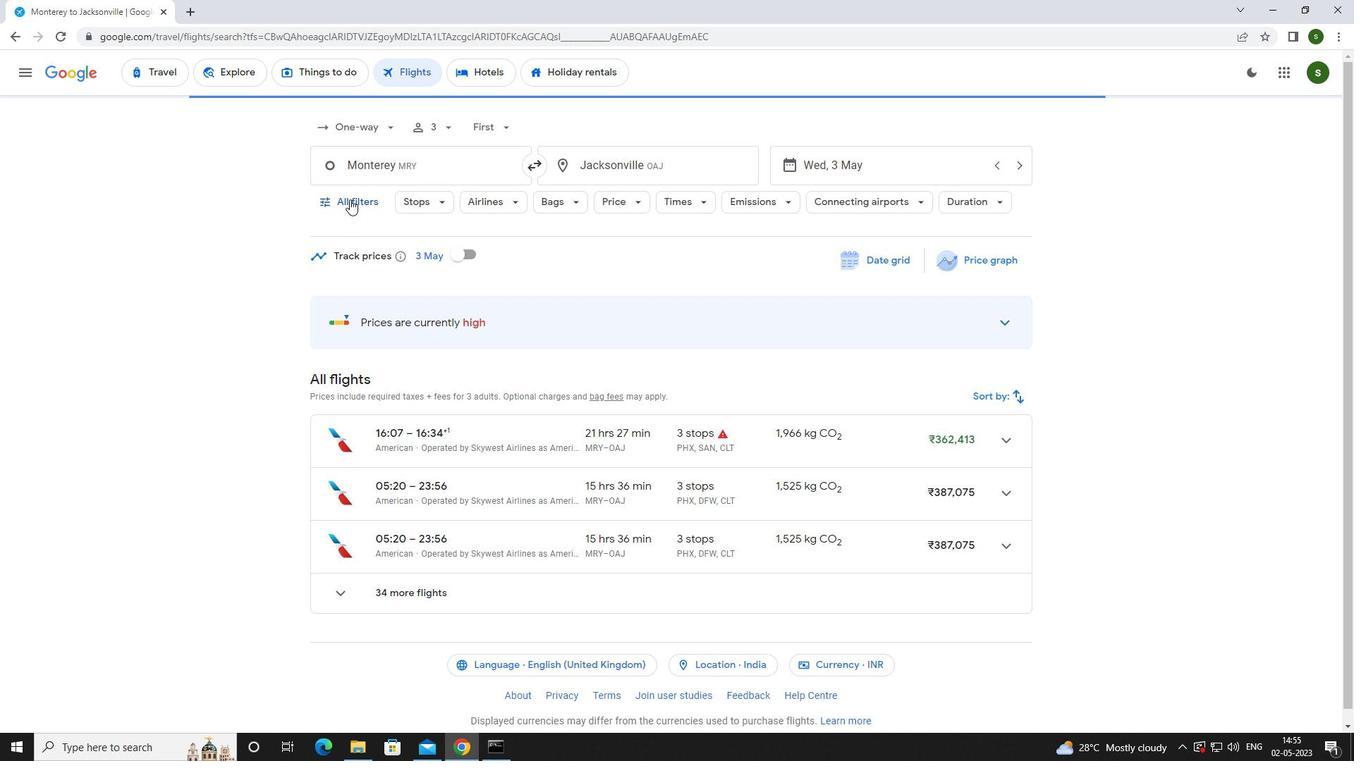 
Action: Mouse moved to (531, 508)
Screenshot: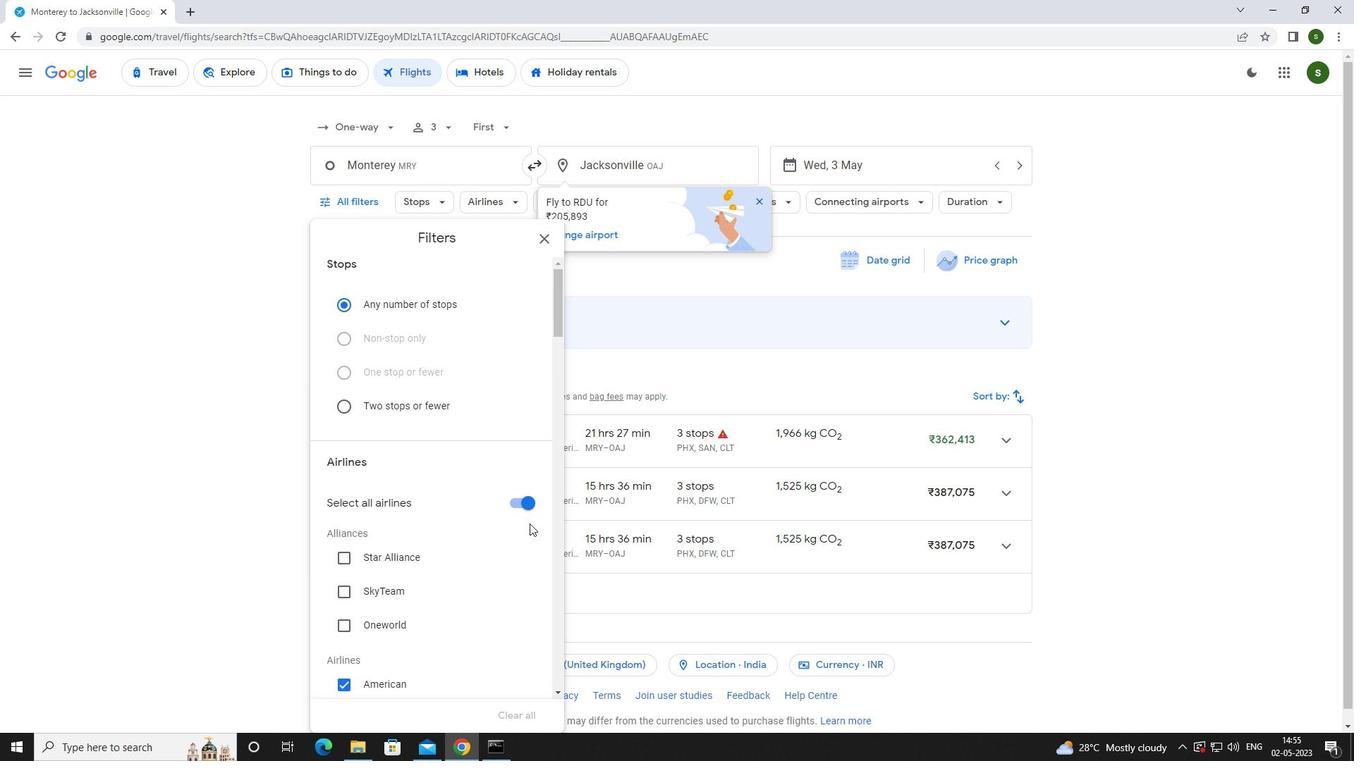 
Action: Mouse pressed left at (531, 508)
Screenshot: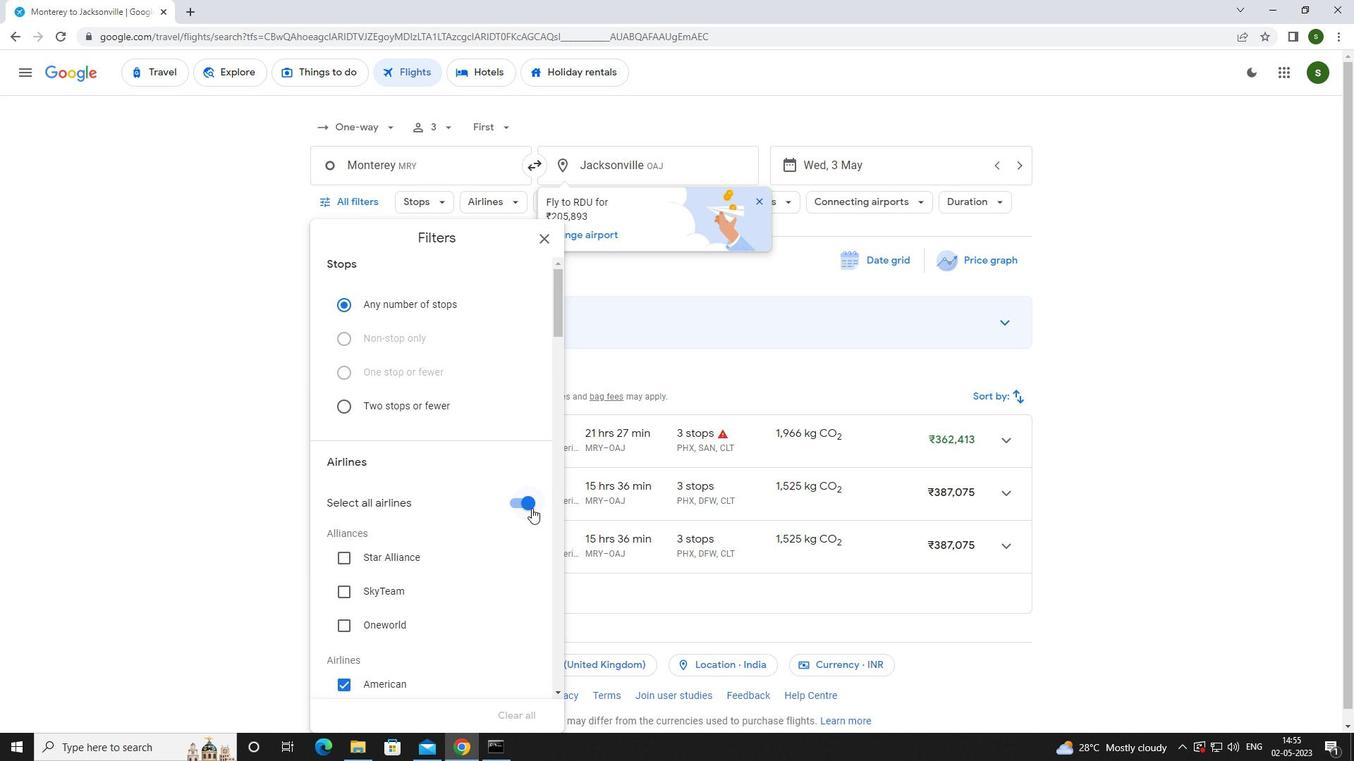 
Action: Mouse moved to (492, 453)
Screenshot: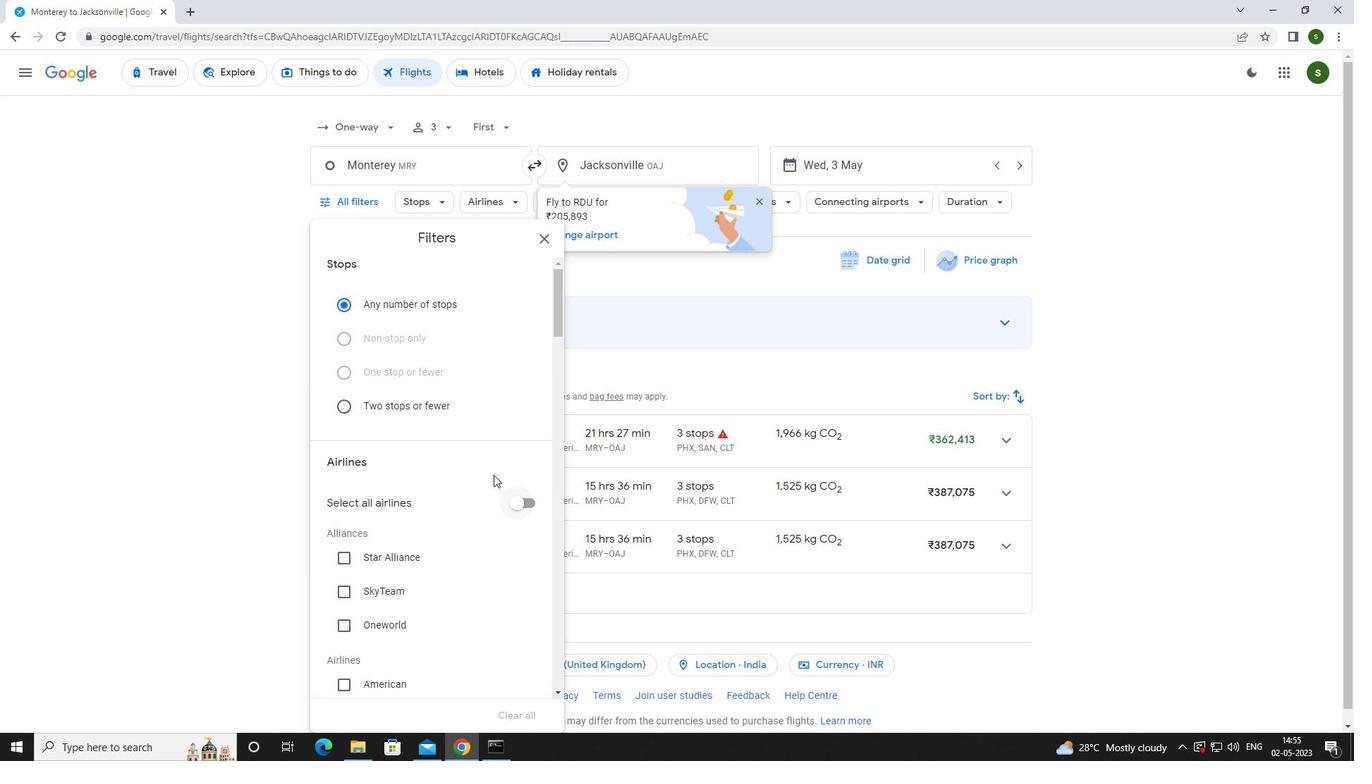 
Action: Mouse scrolled (492, 452) with delta (0, 0)
Screenshot: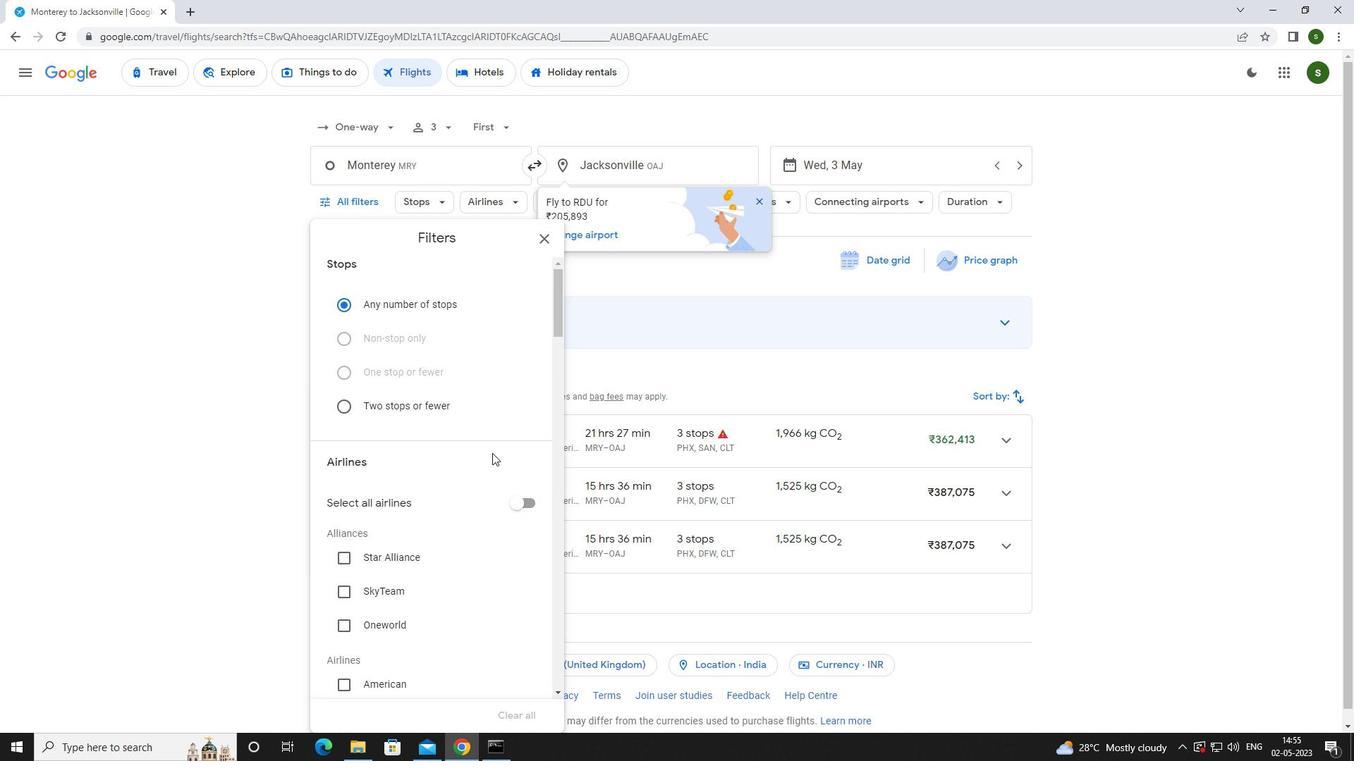 
Action: Mouse scrolled (492, 452) with delta (0, 0)
Screenshot: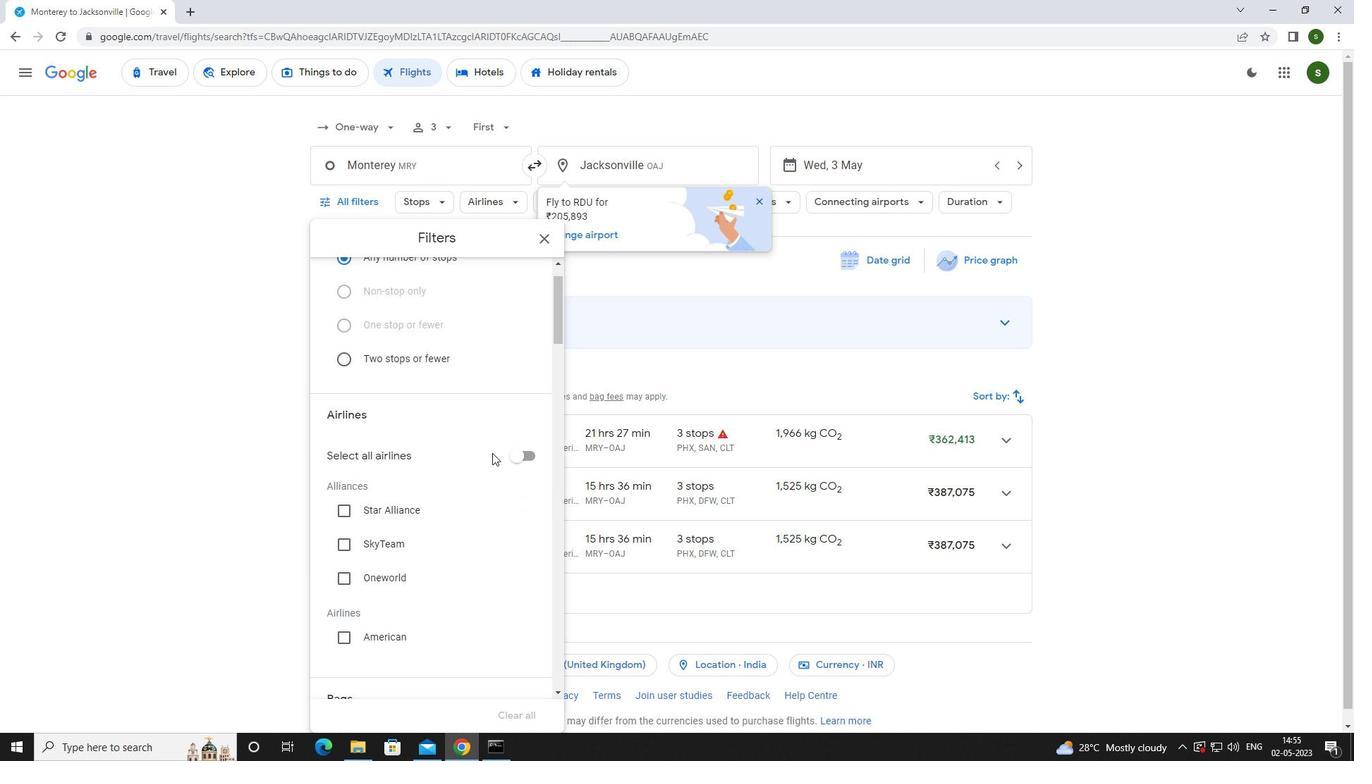 
Action: Mouse scrolled (492, 452) with delta (0, 0)
Screenshot: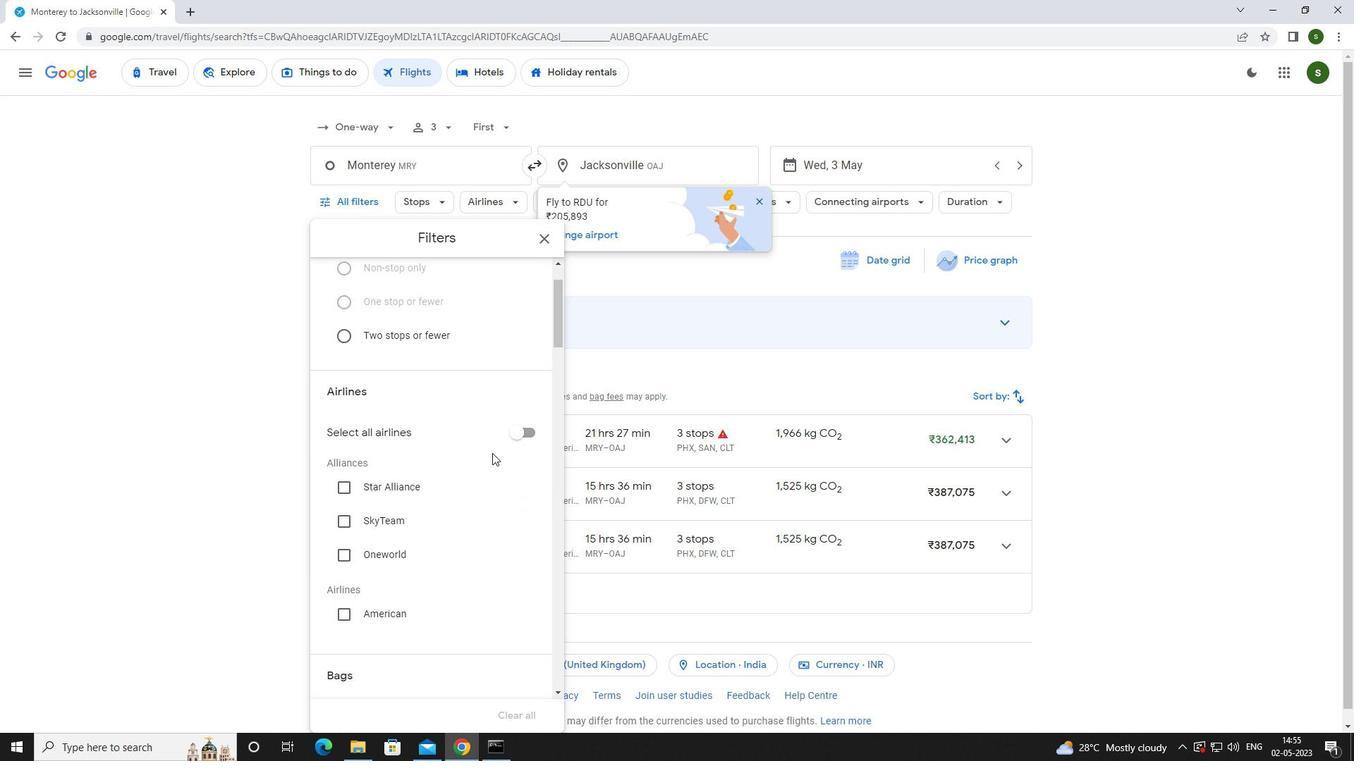 
Action: Mouse scrolled (492, 452) with delta (0, 0)
Screenshot: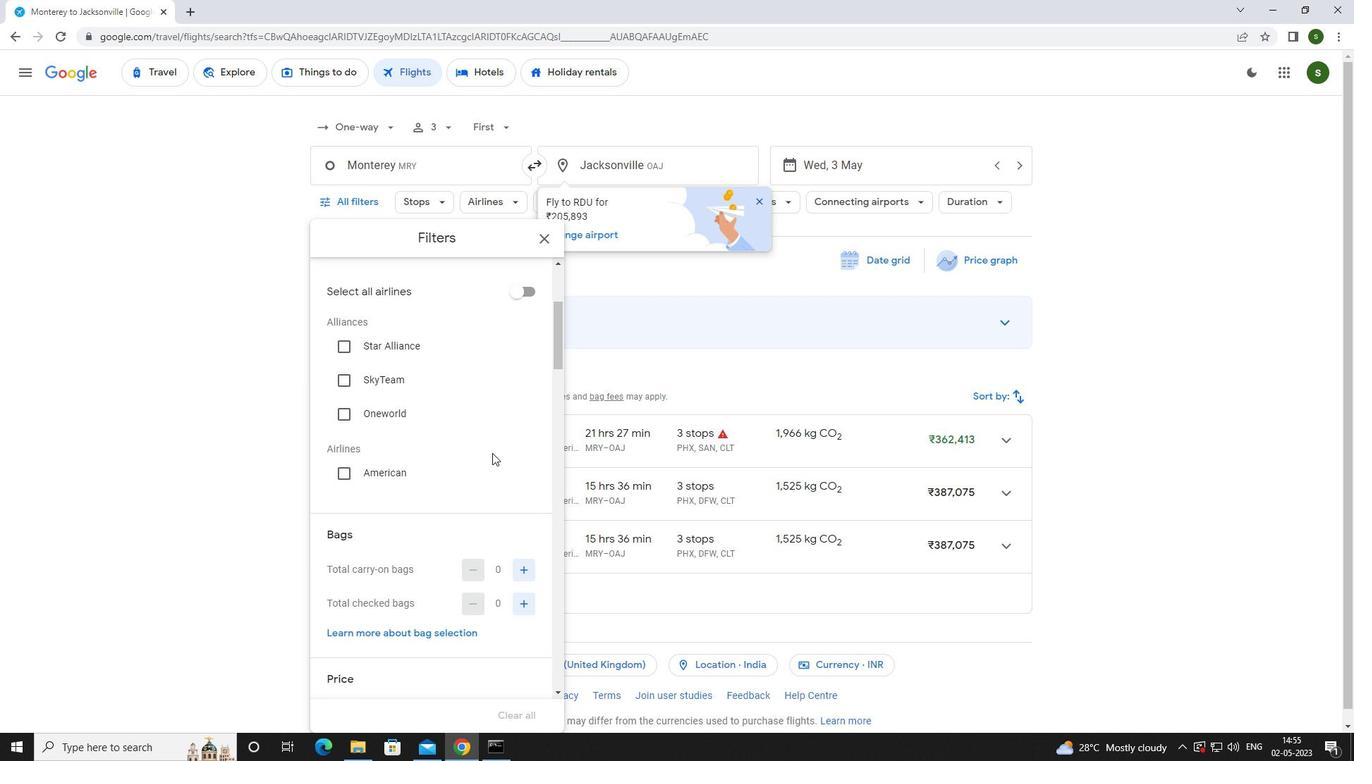 
Action: Mouse scrolled (492, 452) with delta (0, 0)
Screenshot: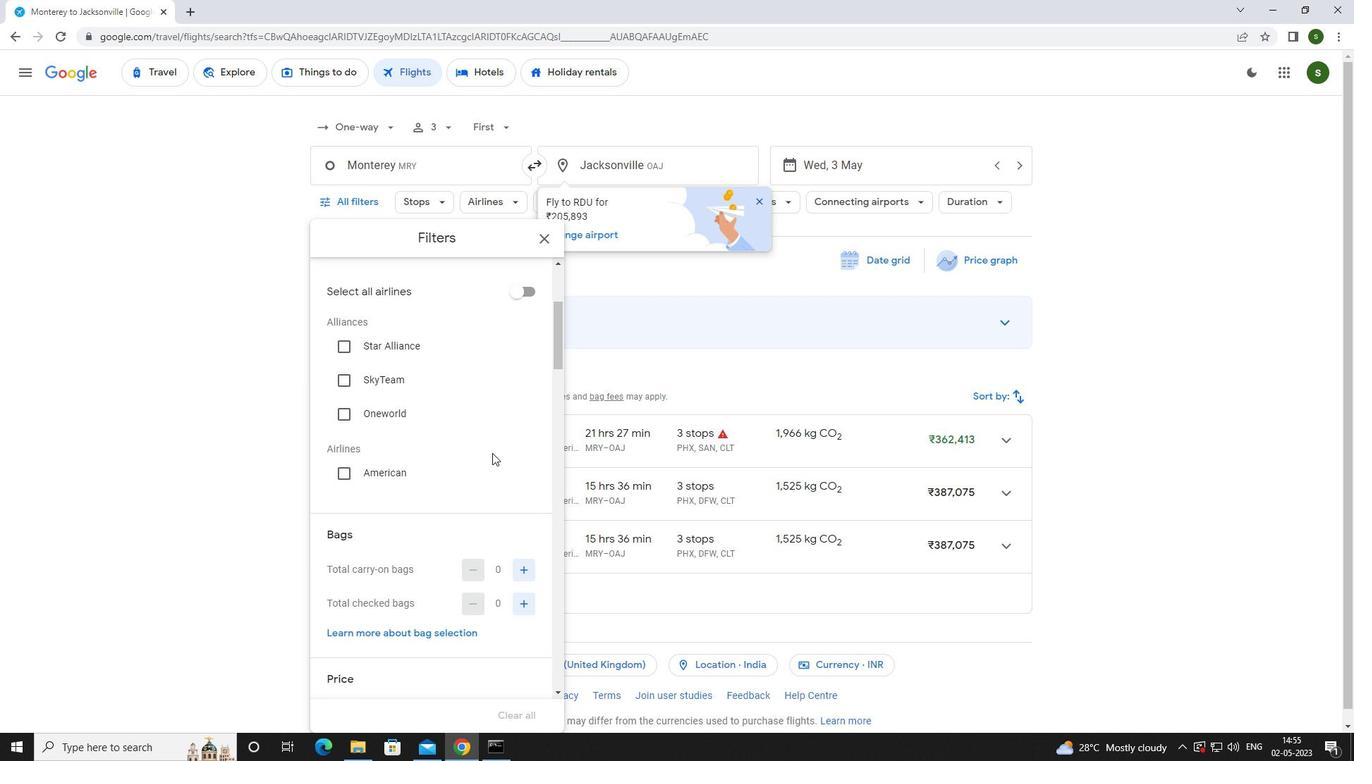 
Action: Mouse moved to (519, 462)
Screenshot: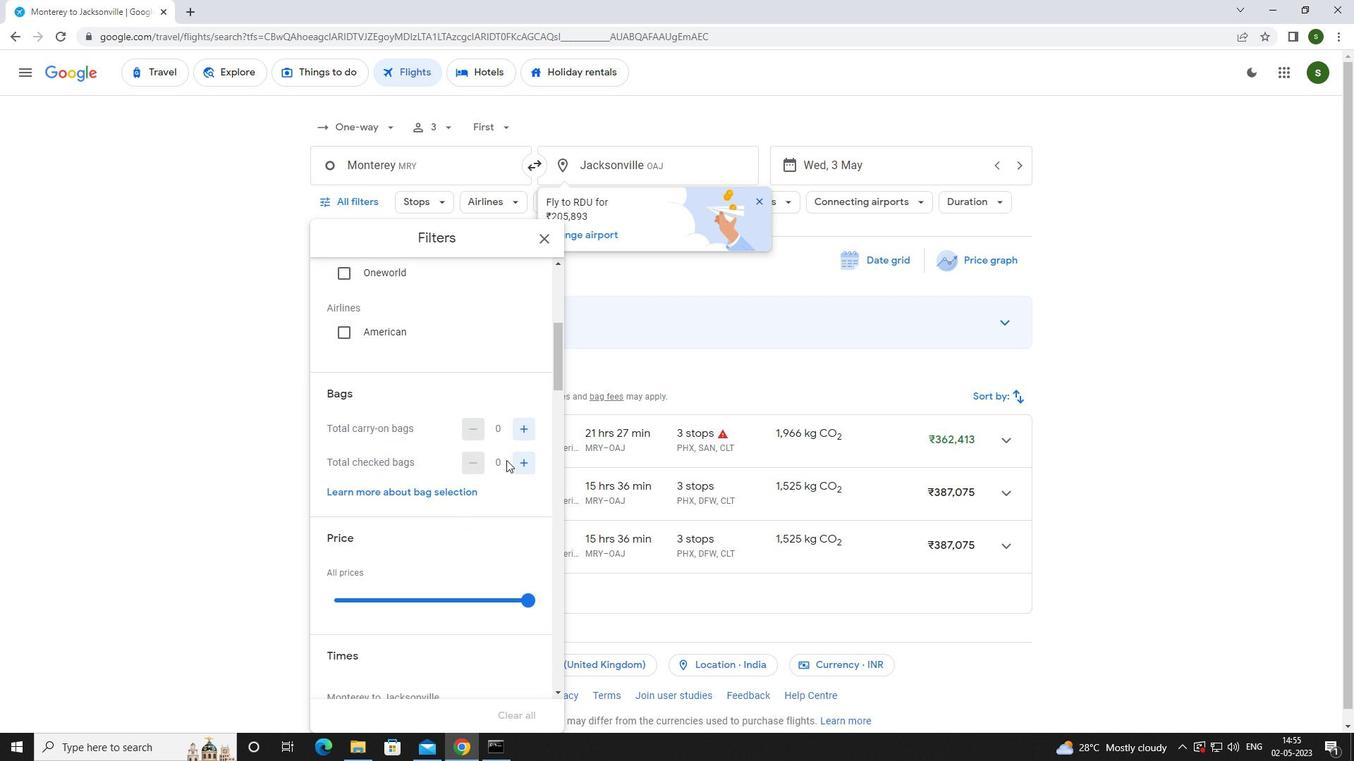 
Action: Mouse pressed left at (519, 462)
Screenshot: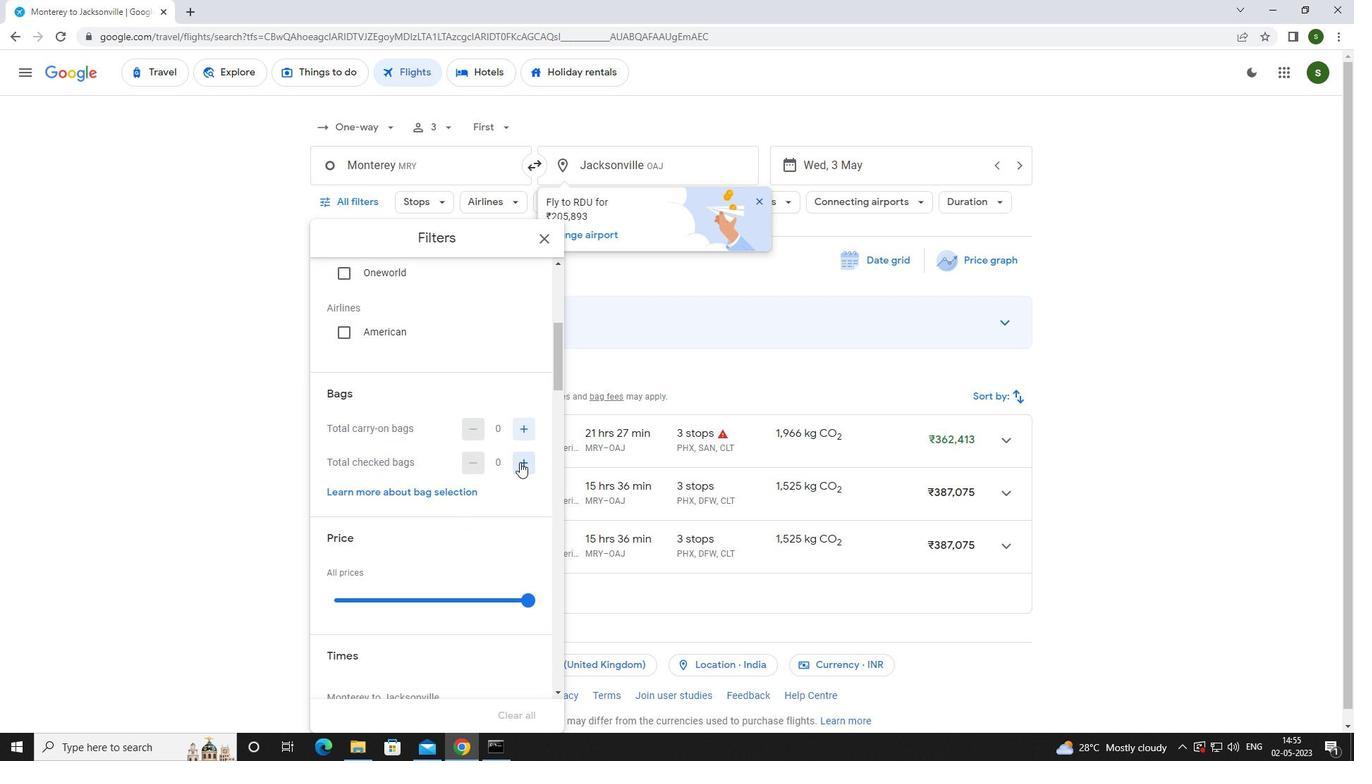 
Action: Mouse pressed left at (519, 462)
Screenshot: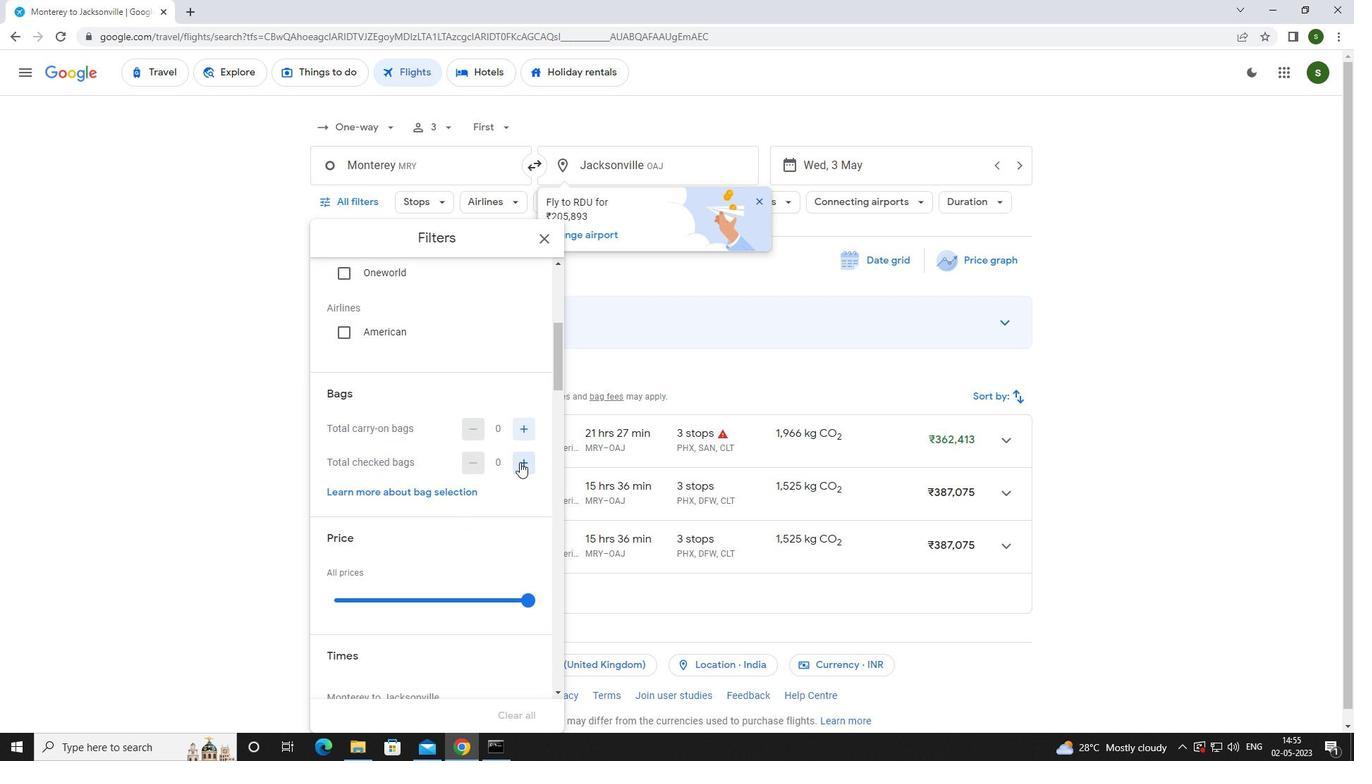 
Action: Mouse pressed left at (519, 462)
Screenshot: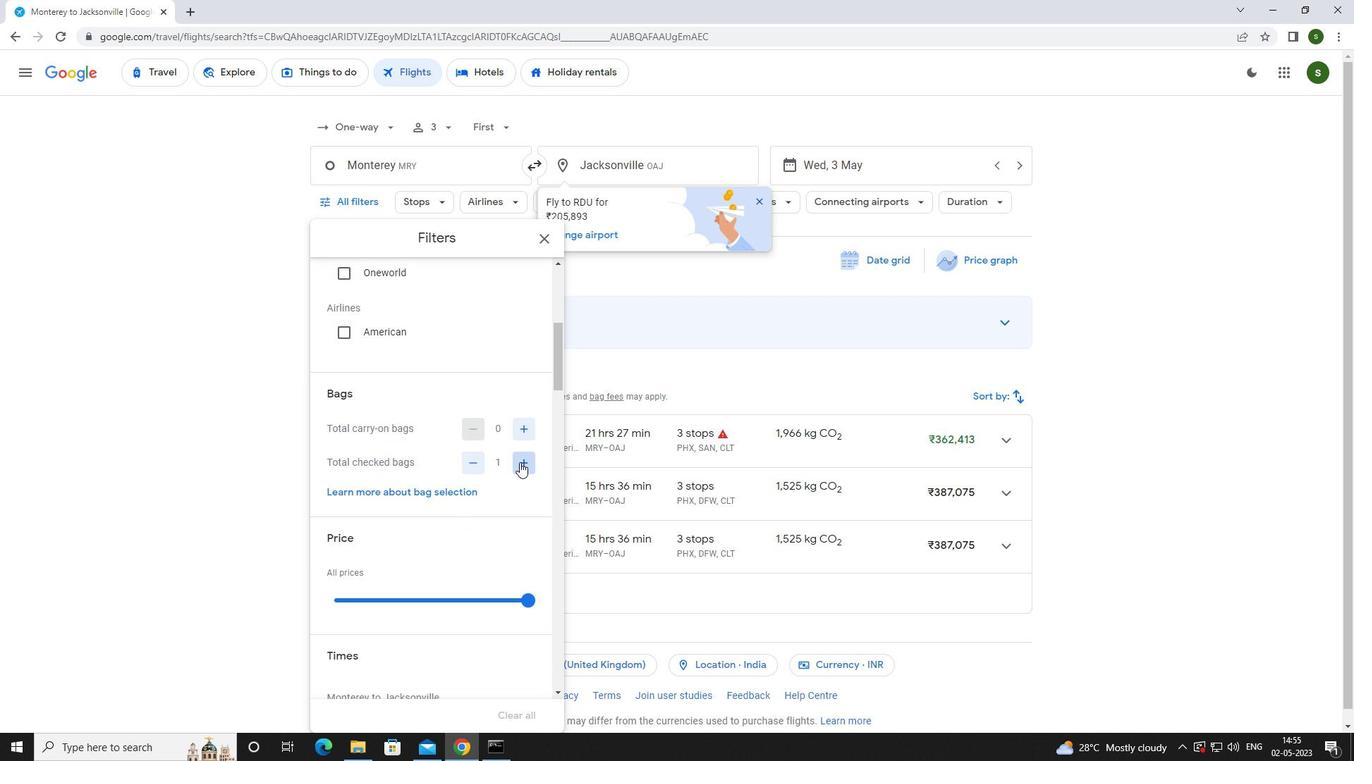 
Action: Mouse pressed left at (519, 462)
Screenshot: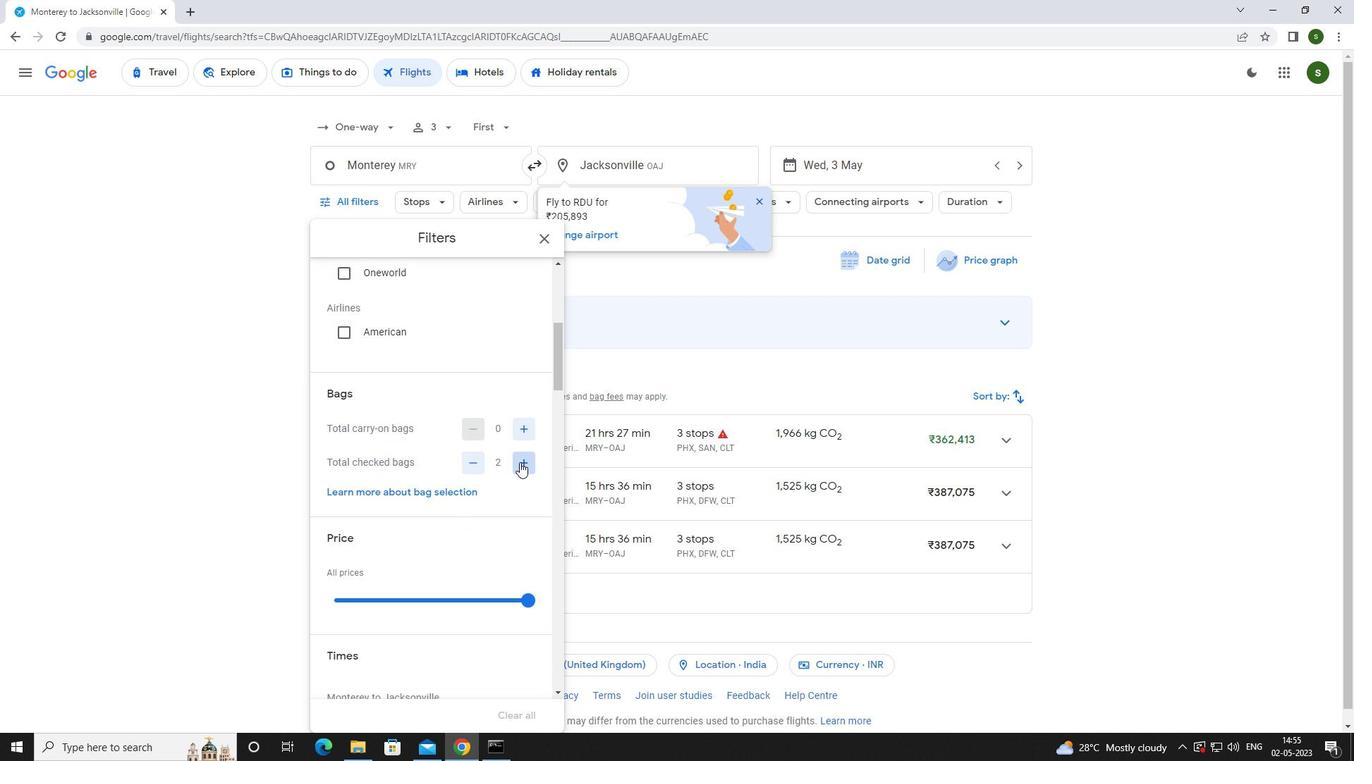 
Action: Mouse pressed left at (519, 462)
Screenshot: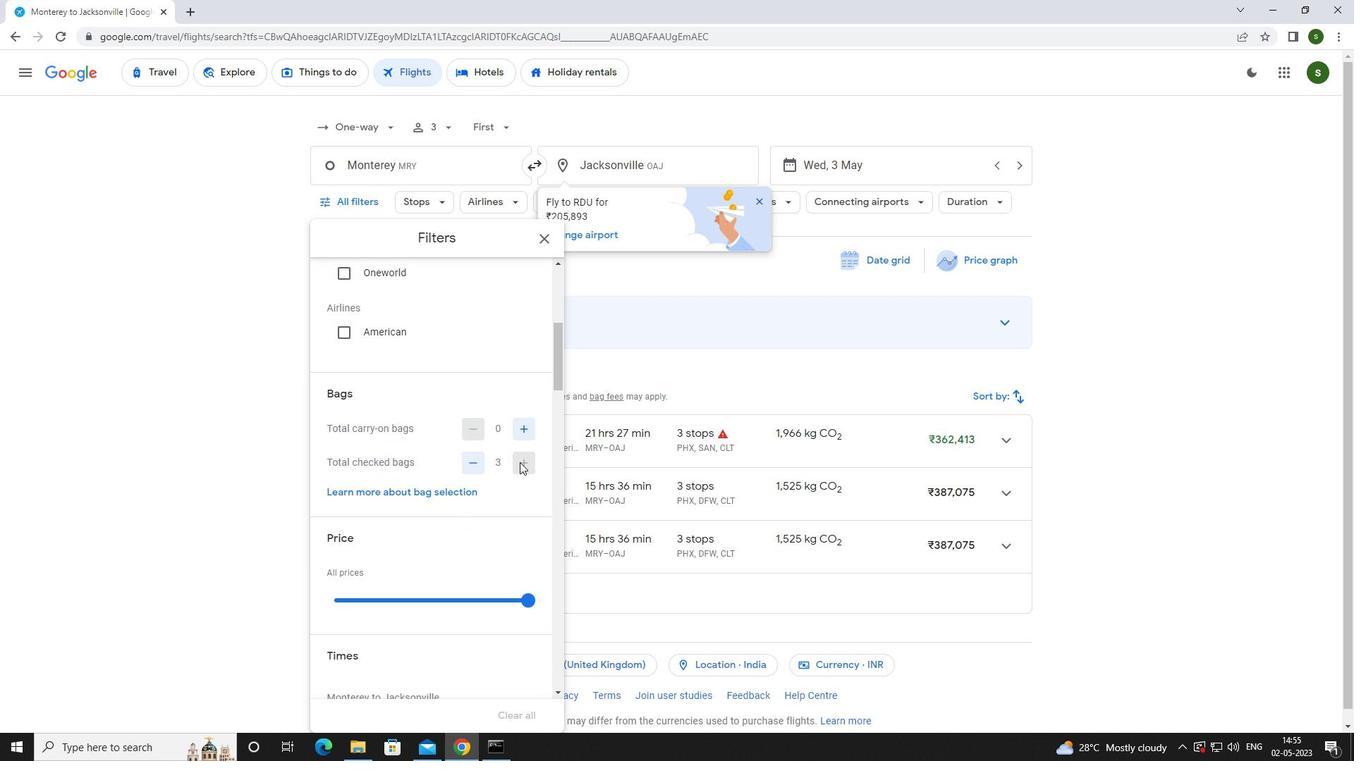 
Action: Mouse pressed left at (519, 462)
Screenshot: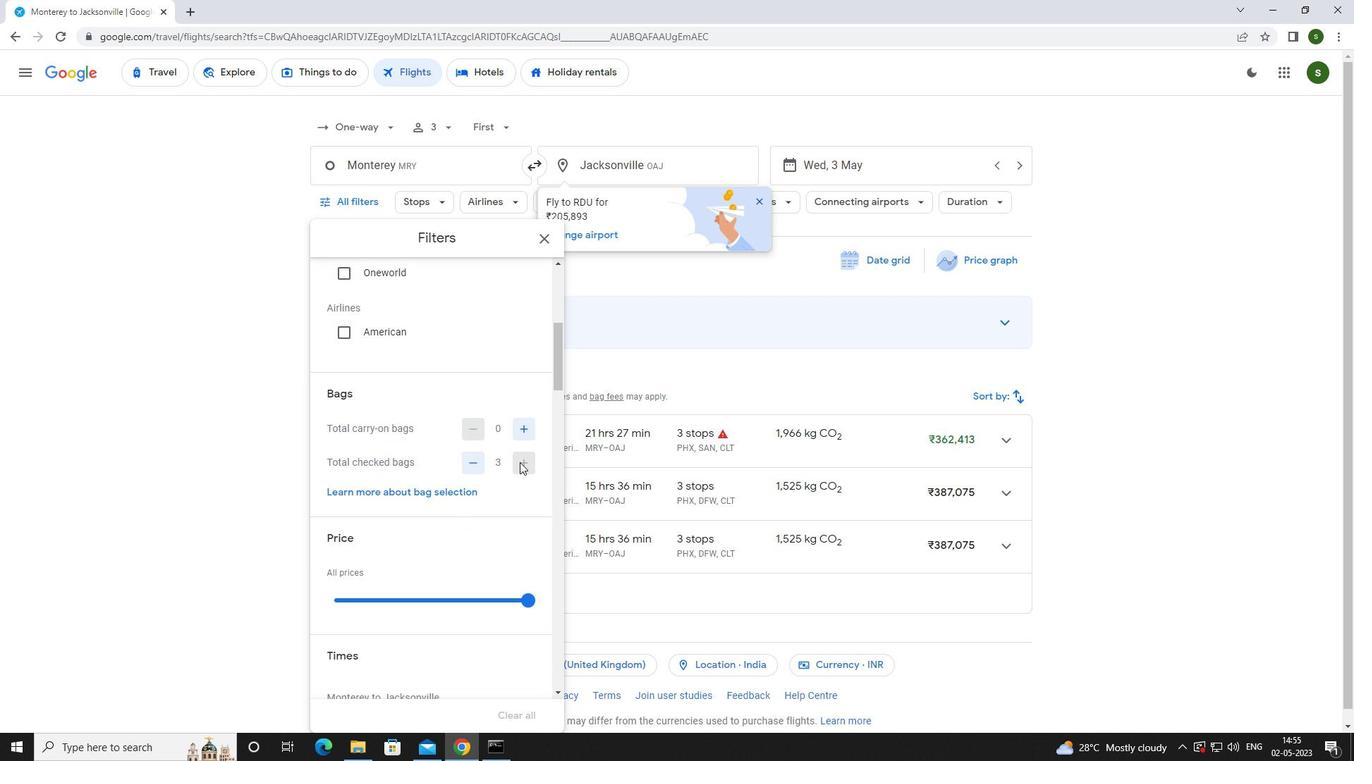 
Action: Mouse pressed left at (519, 462)
Screenshot: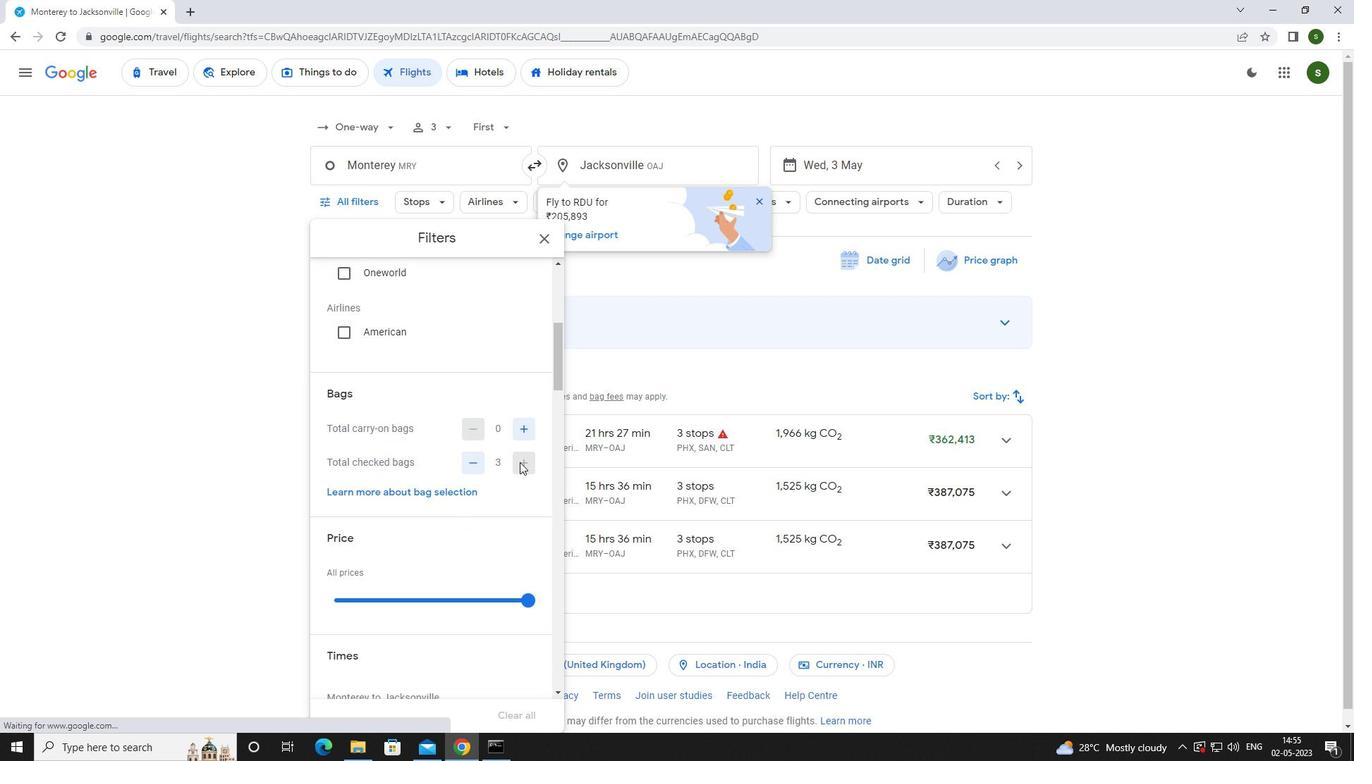 
Action: Mouse moved to (515, 465)
Screenshot: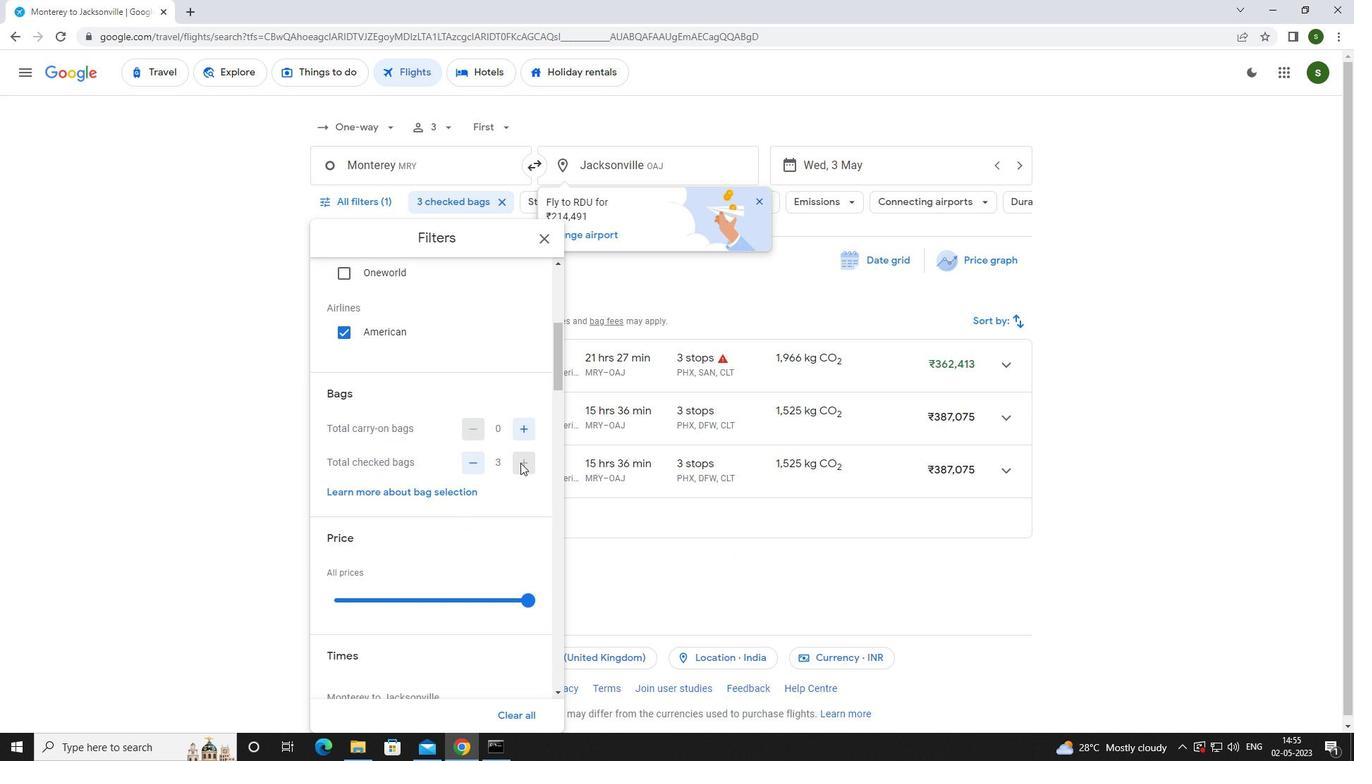 
Action: Mouse scrolled (515, 464) with delta (0, 0)
Screenshot: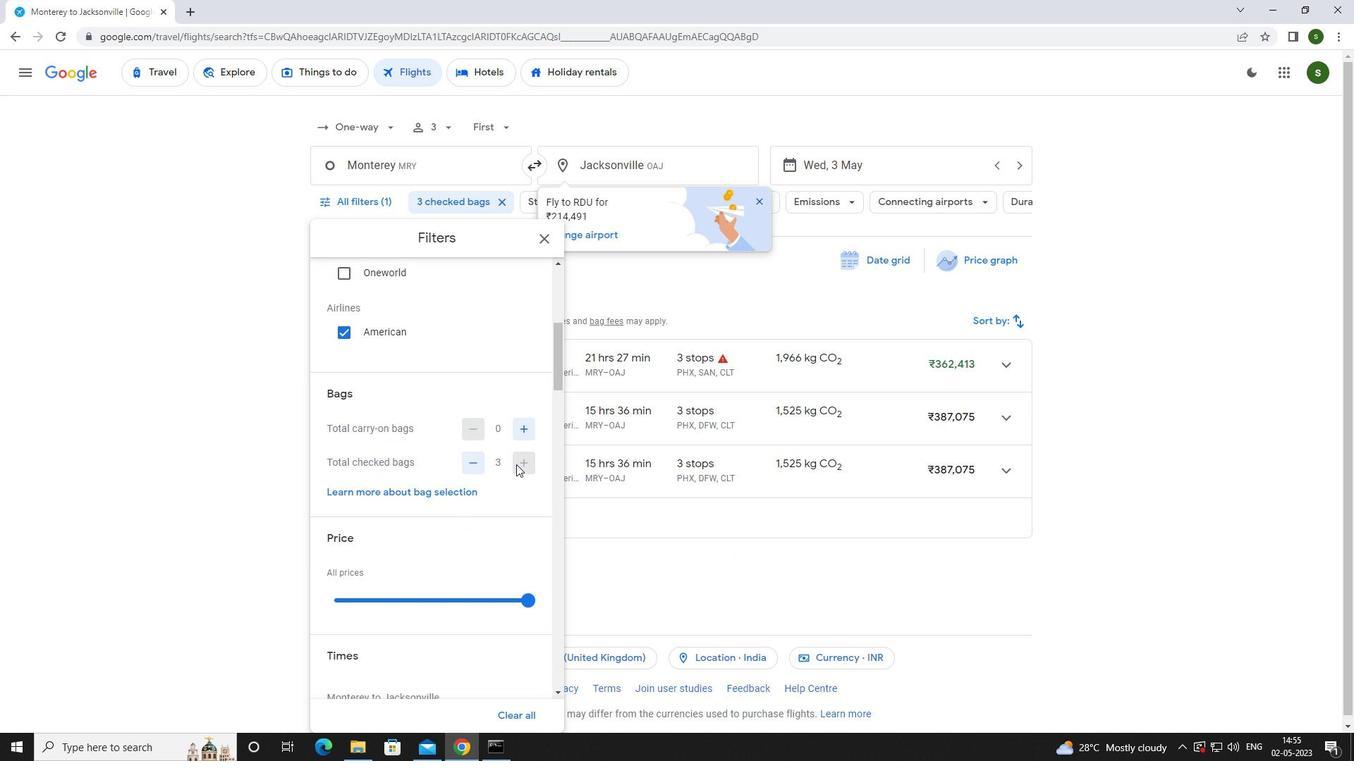 
Action: Mouse moved to (531, 524)
Screenshot: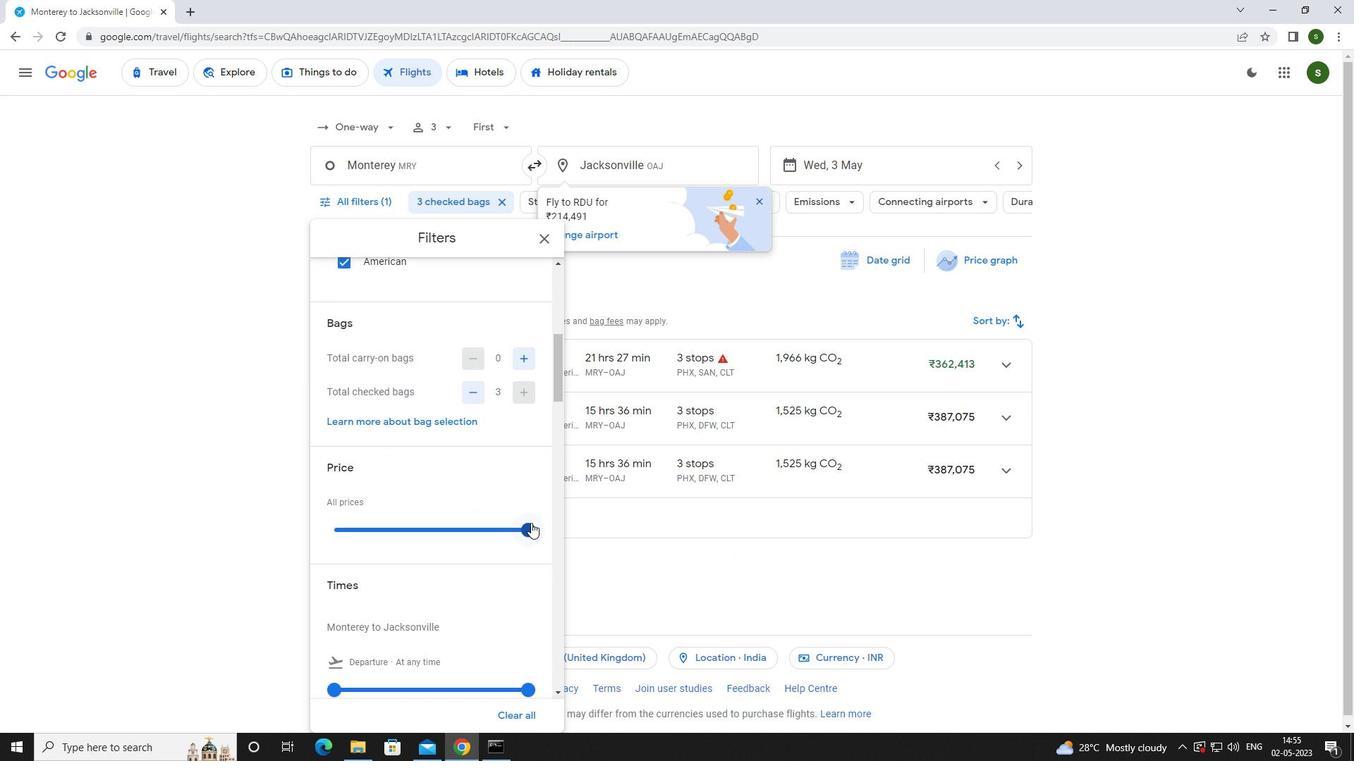 
Action: Mouse pressed left at (531, 524)
Screenshot: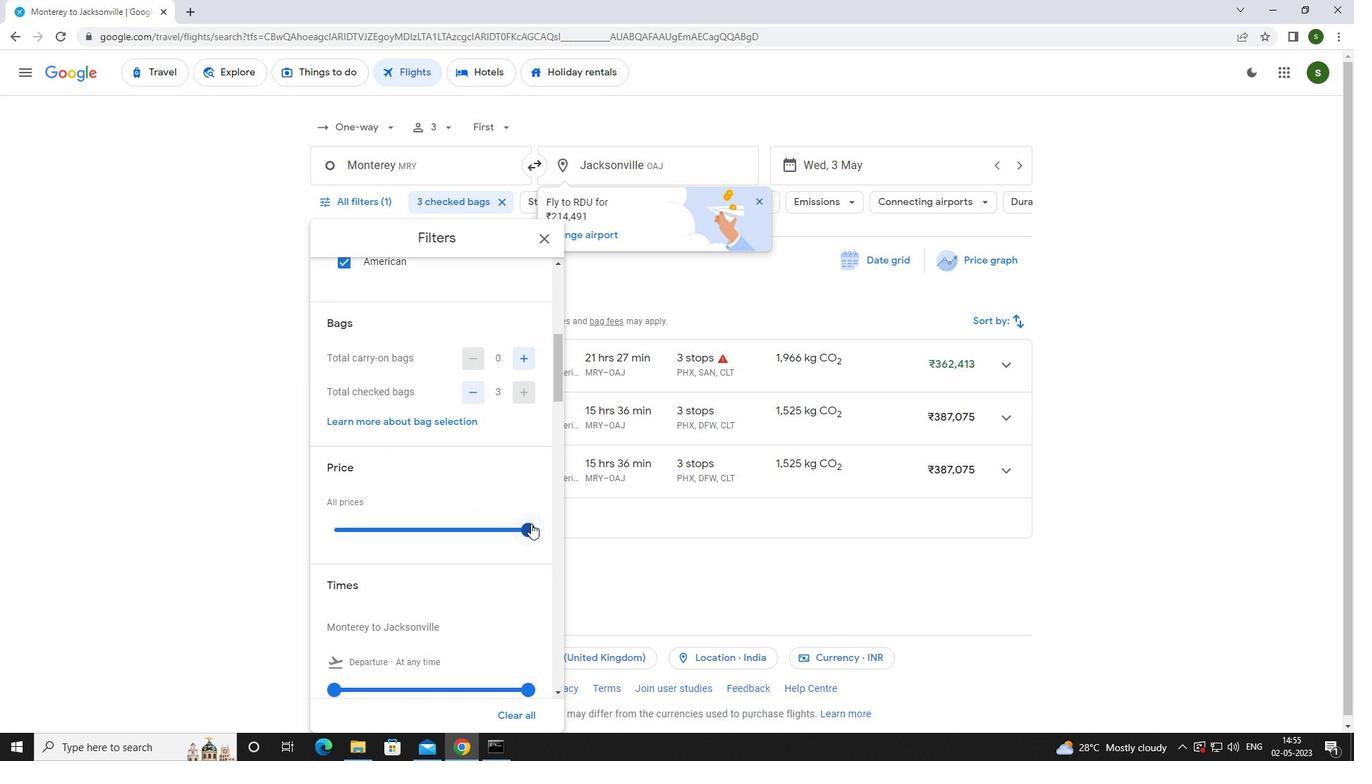 
Action: Mouse moved to (426, 548)
Screenshot: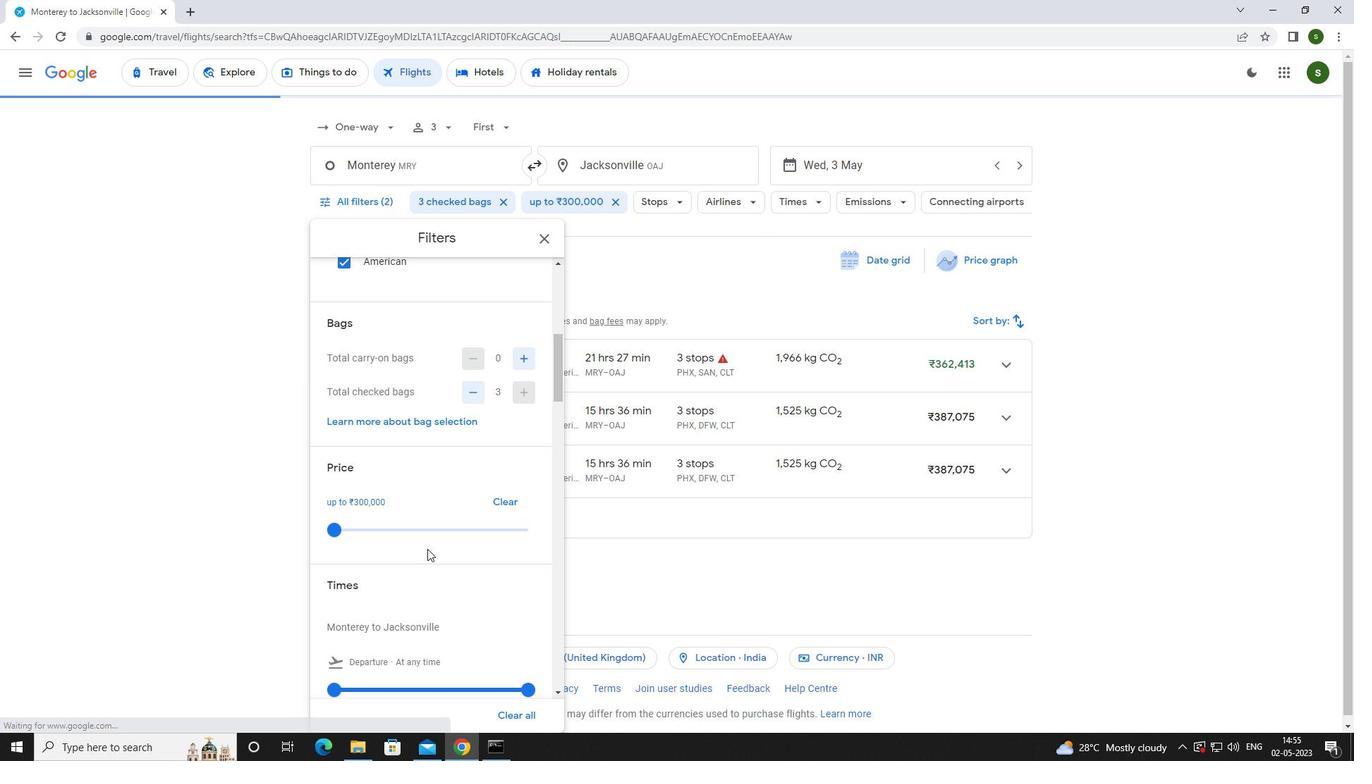
Action: Mouse scrolled (426, 547) with delta (0, 0)
Screenshot: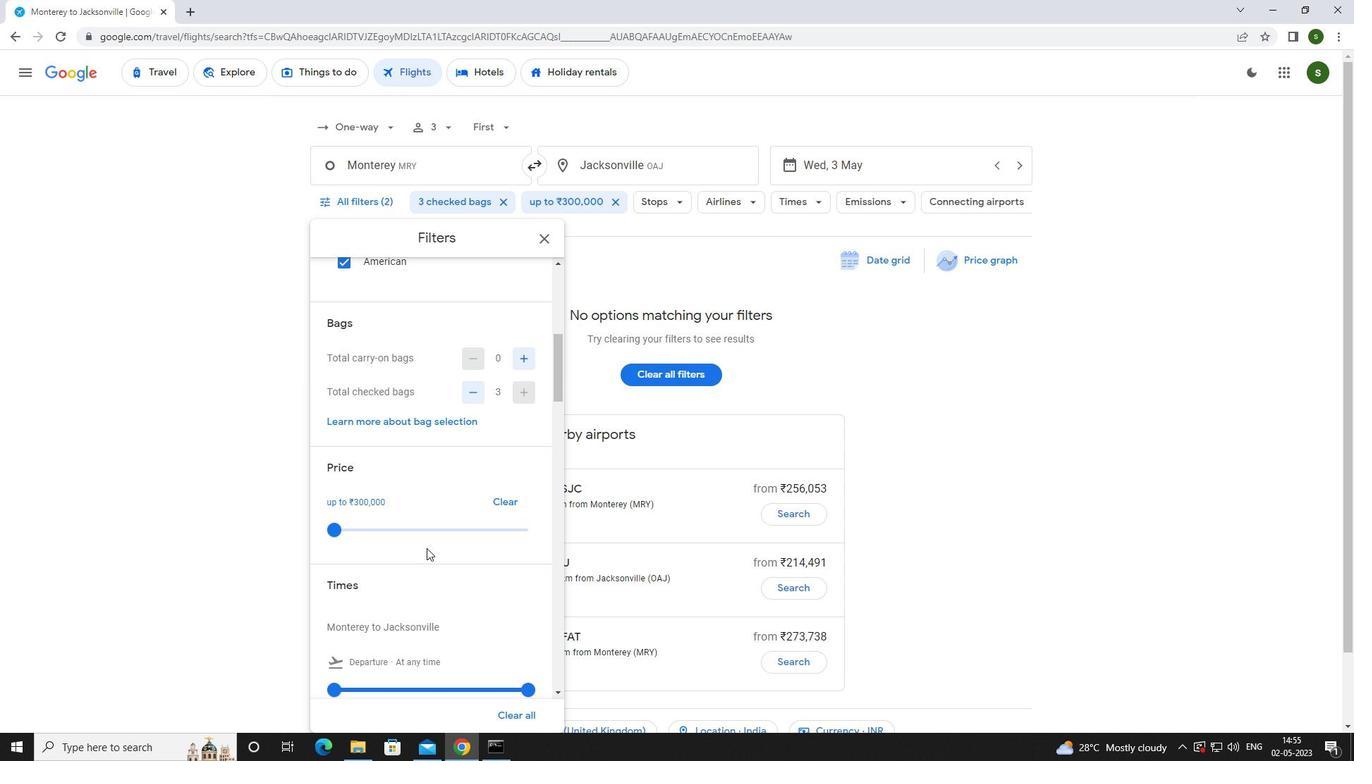 
Action: Mouse scrolled (426, 547) with delta (0, 0)
Screenshot: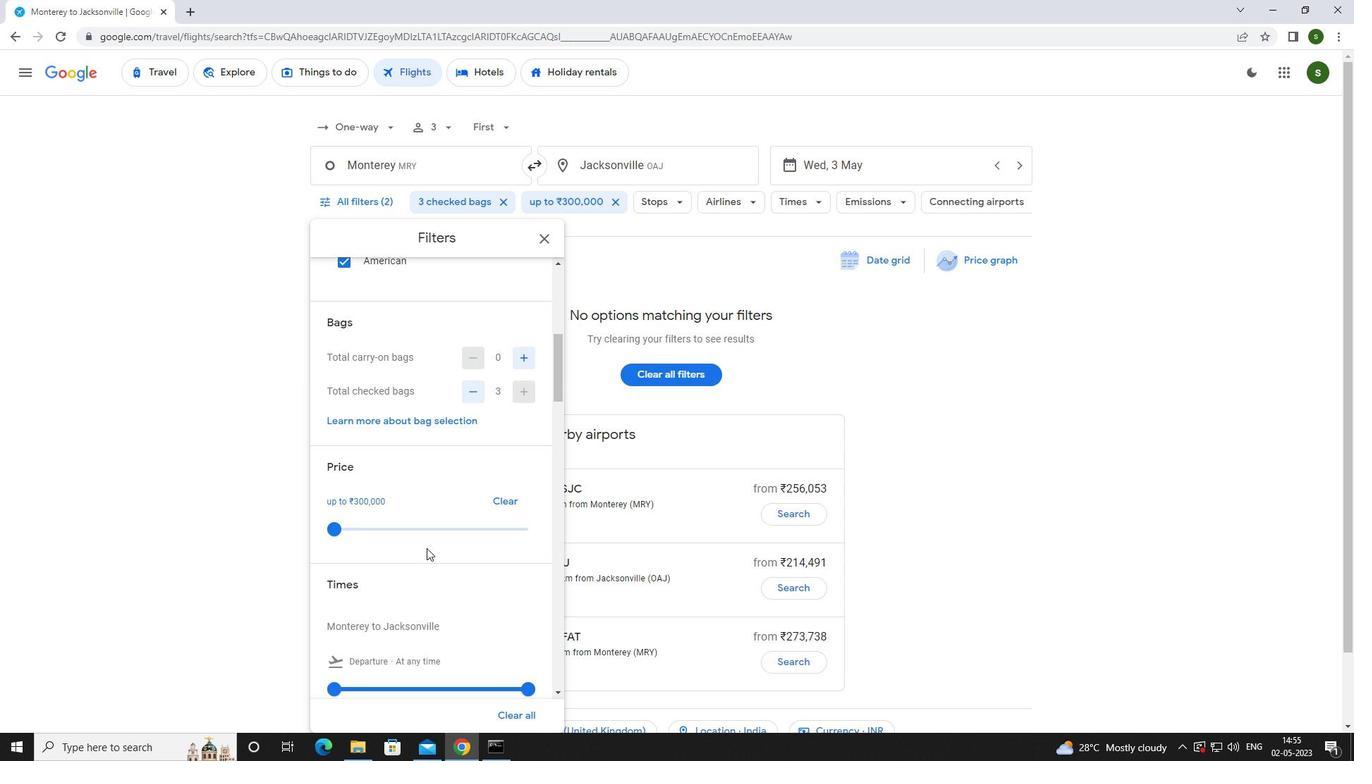 
Action: Mouse moved to (334, 549)
Screenshot: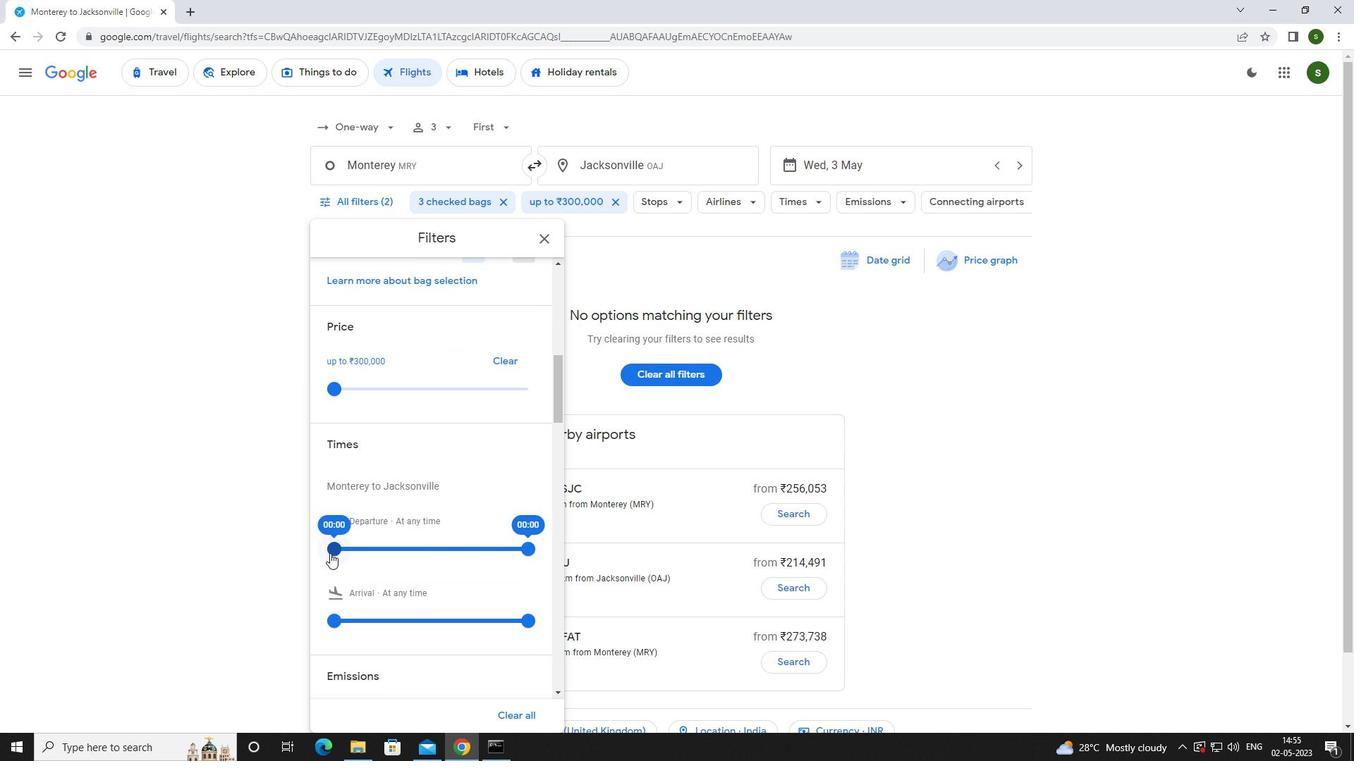 
Action: Mouse pressed left at (334, 549)
Screenshot: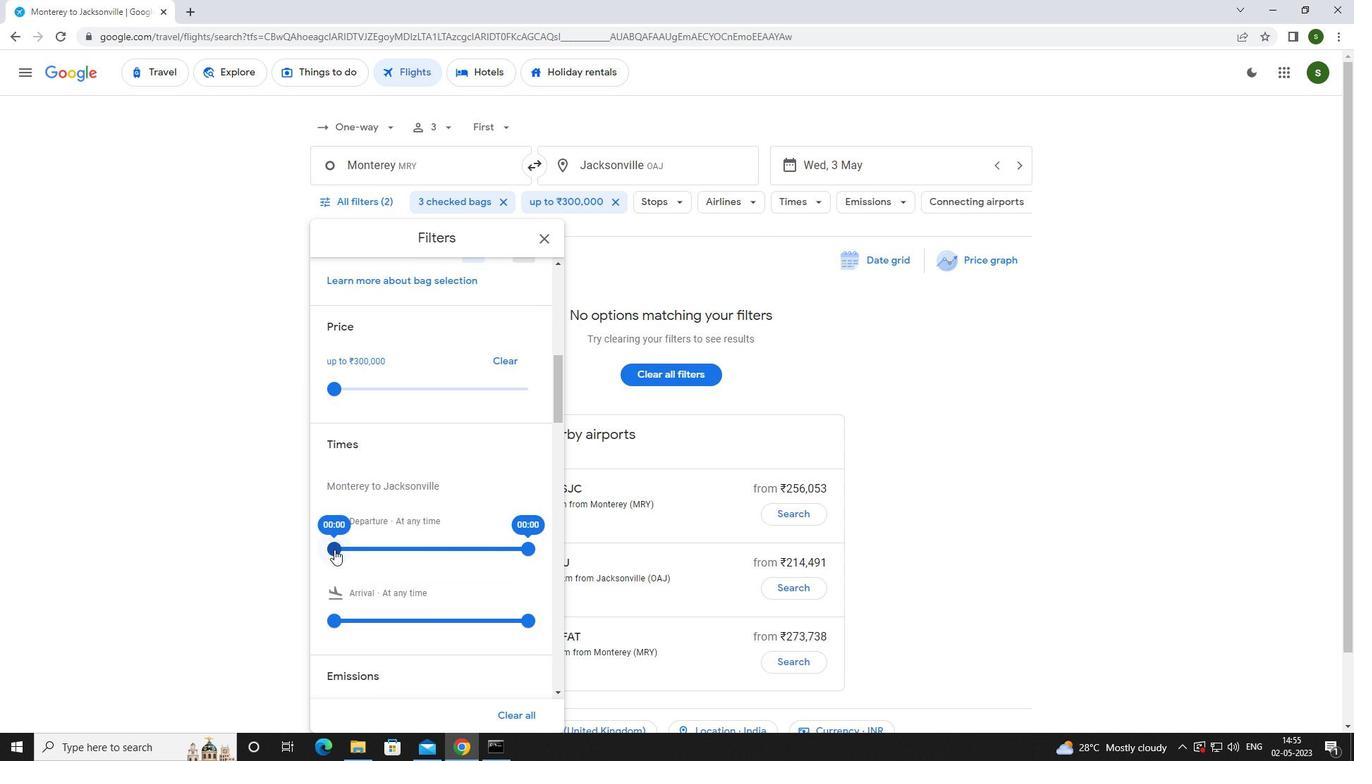 
Action: Mouse moved to (954, 468)
Screenshot: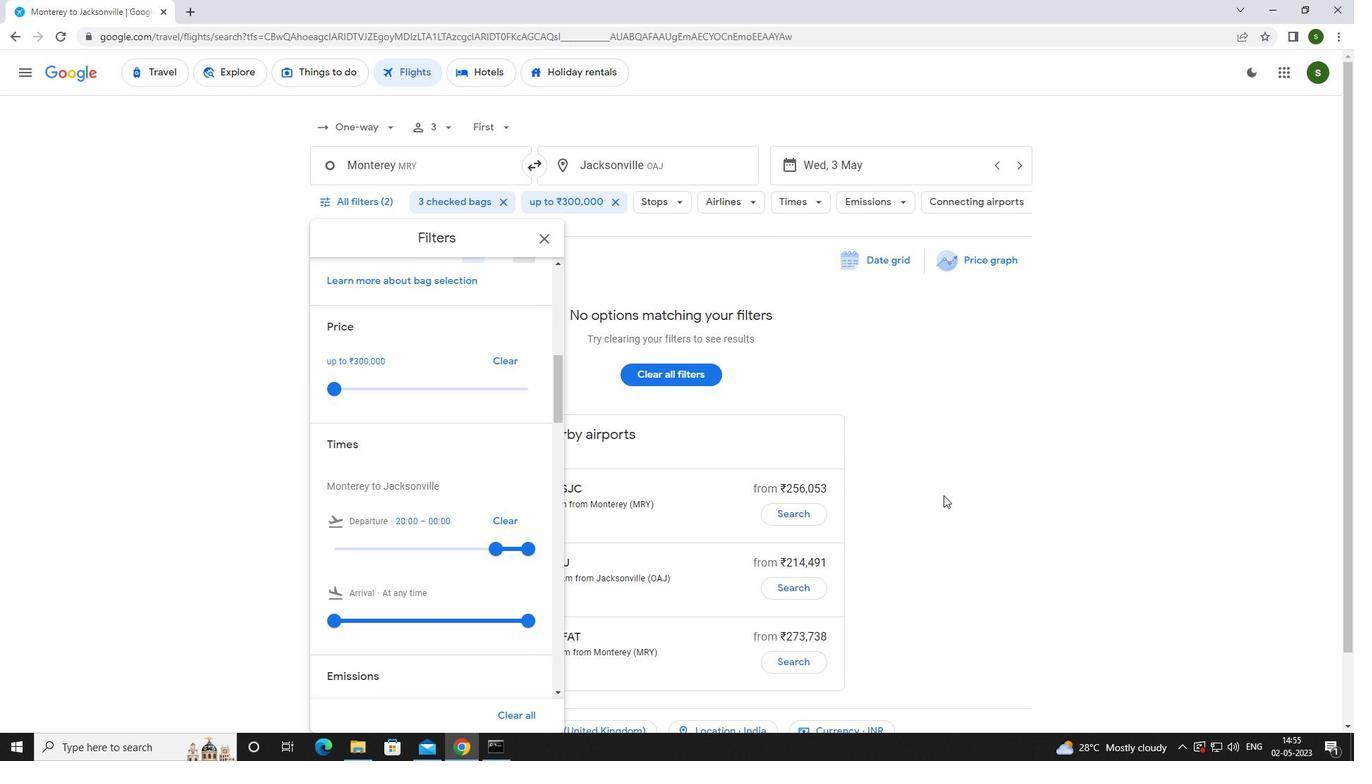 
Action: Mouse pressed left at (954, 468)
Screenshot: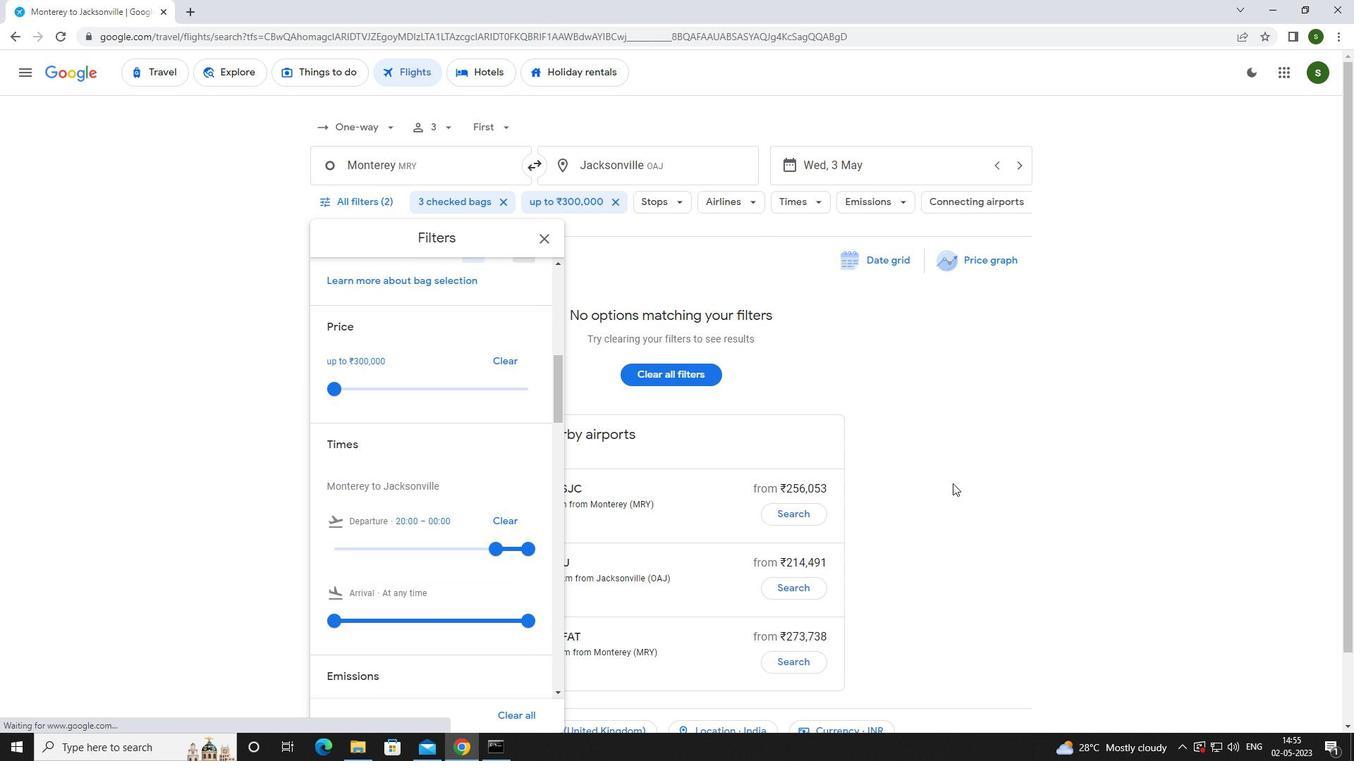 
Action: Mouse moved to (934, 466)
Screenshot: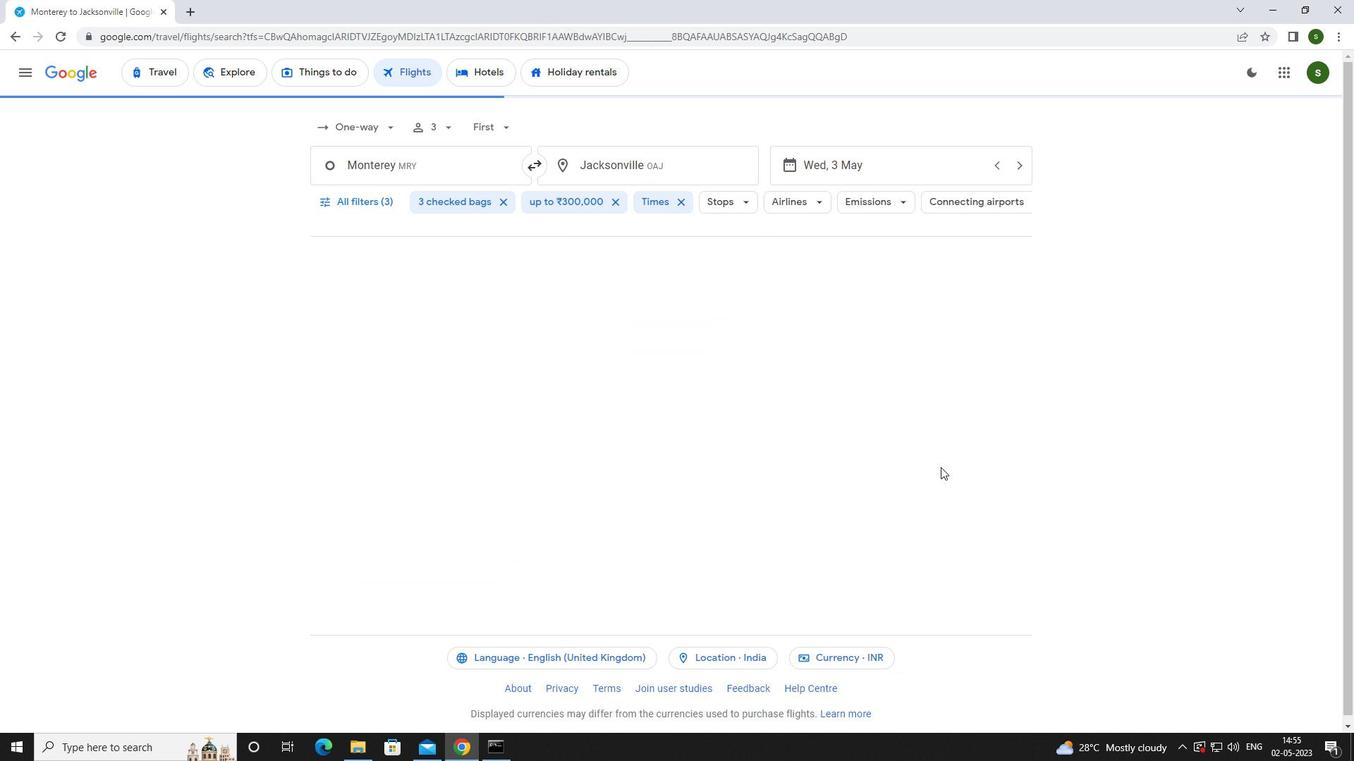 
